 Task: Create new Company, with domain: 'wellsargo.com' and type: 'Prospect'. Add new contact for this company, with mail Id: 'Myra_Sharma@wellsargo.com', First Name: Myra, Last name:  Sharma, Job Title: 'Product Manager', Phone Number: '(305) 555-4568'. Change life cycle stage to  Lead and lead status to  In Progress. Logged in from softage.6@softage.net
Action: Mouse moved to (112, 88)
Screenshot: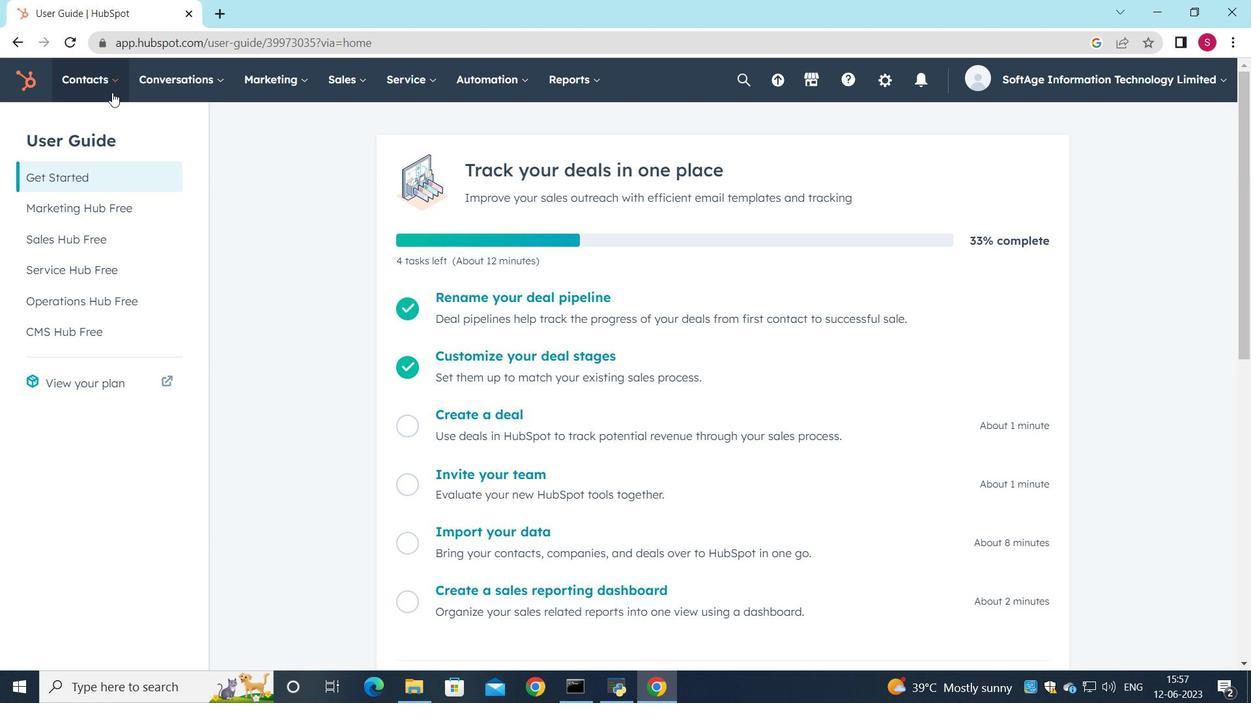 
Action: Mouse pressed left at (112, 88)
Screenshot: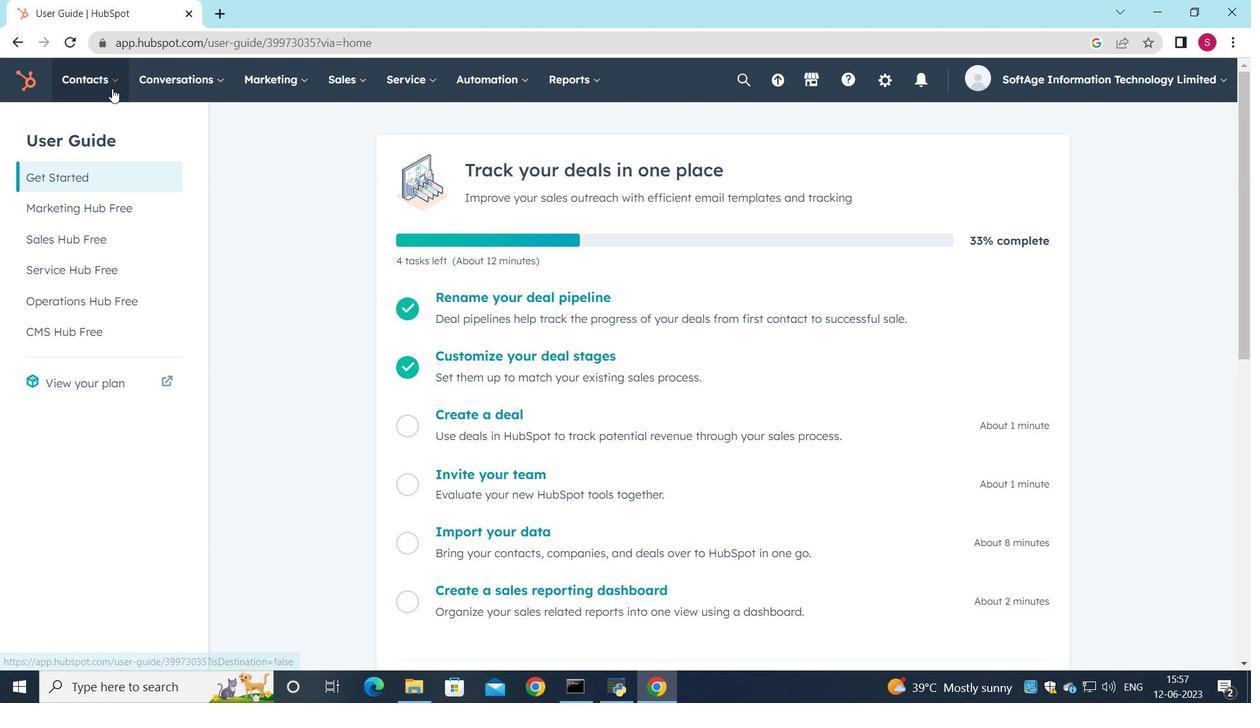 
Action: Mouse moved to (123, 154)
Screenshot: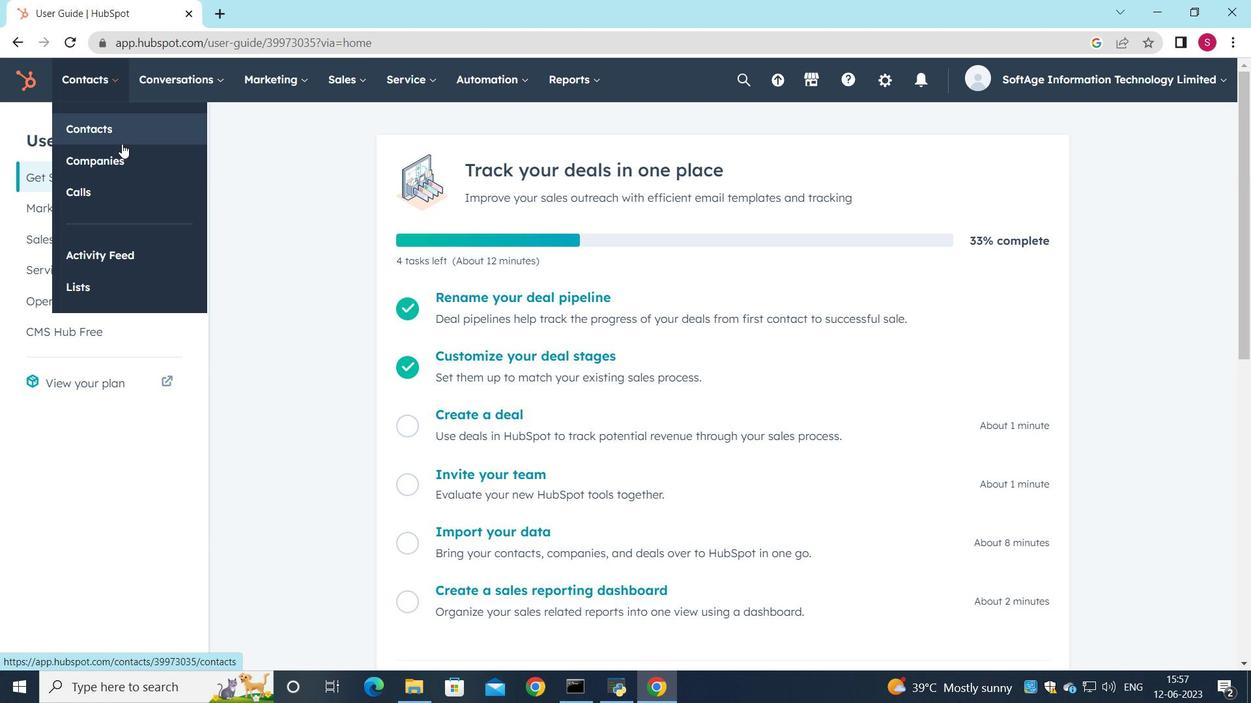 
Action: Mouse pressed left at (123, 154)
Screenshot: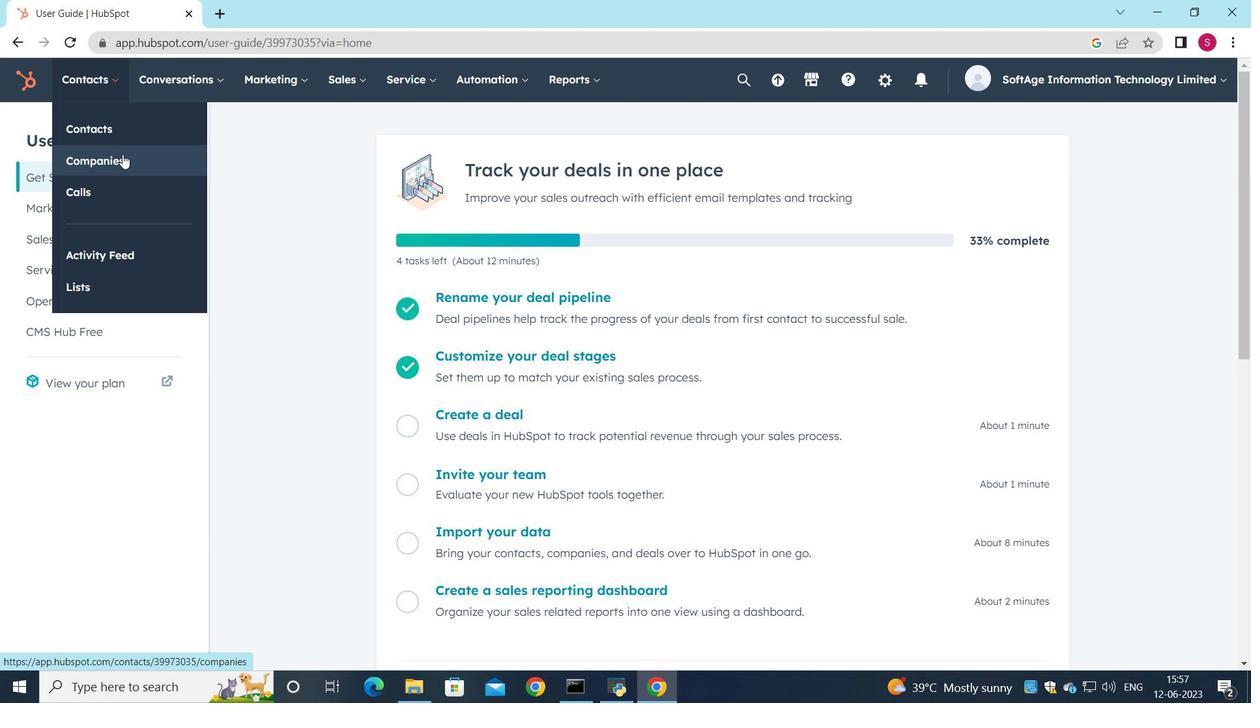 
Action: Mouse moved to (1186, 131)
Screenshot: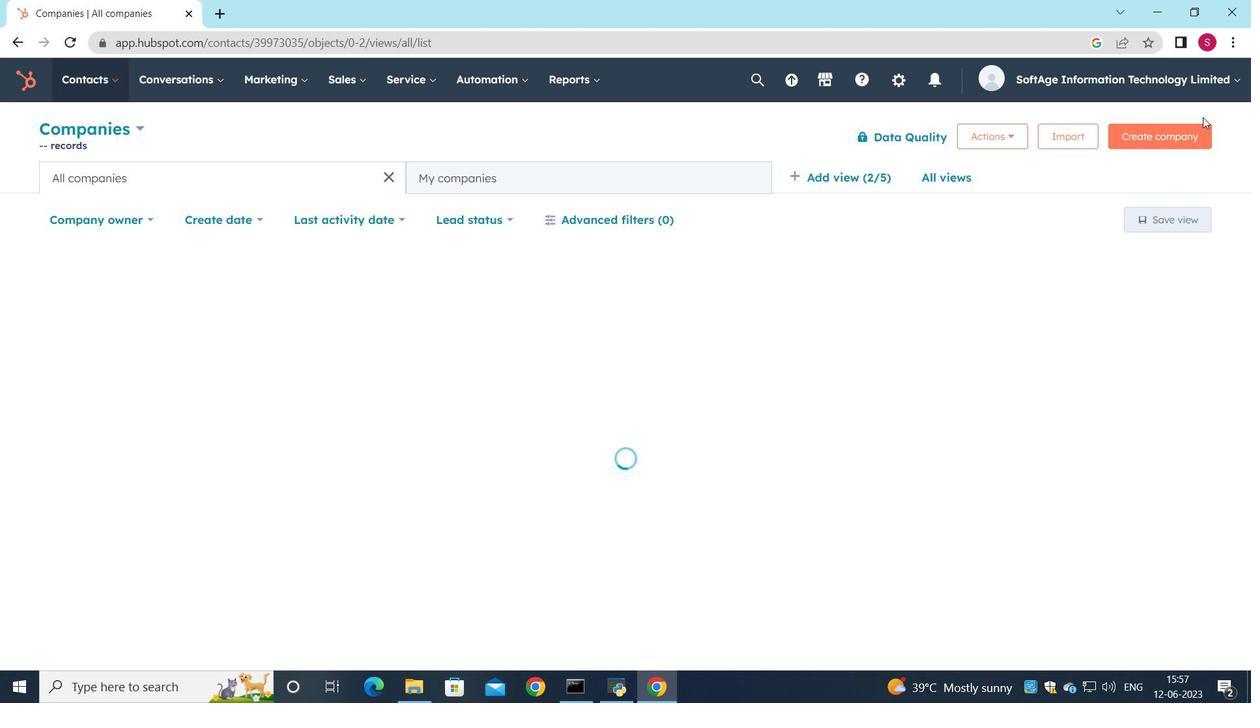
Action: Mouse pressed left at (1186, 131)
Screenshot: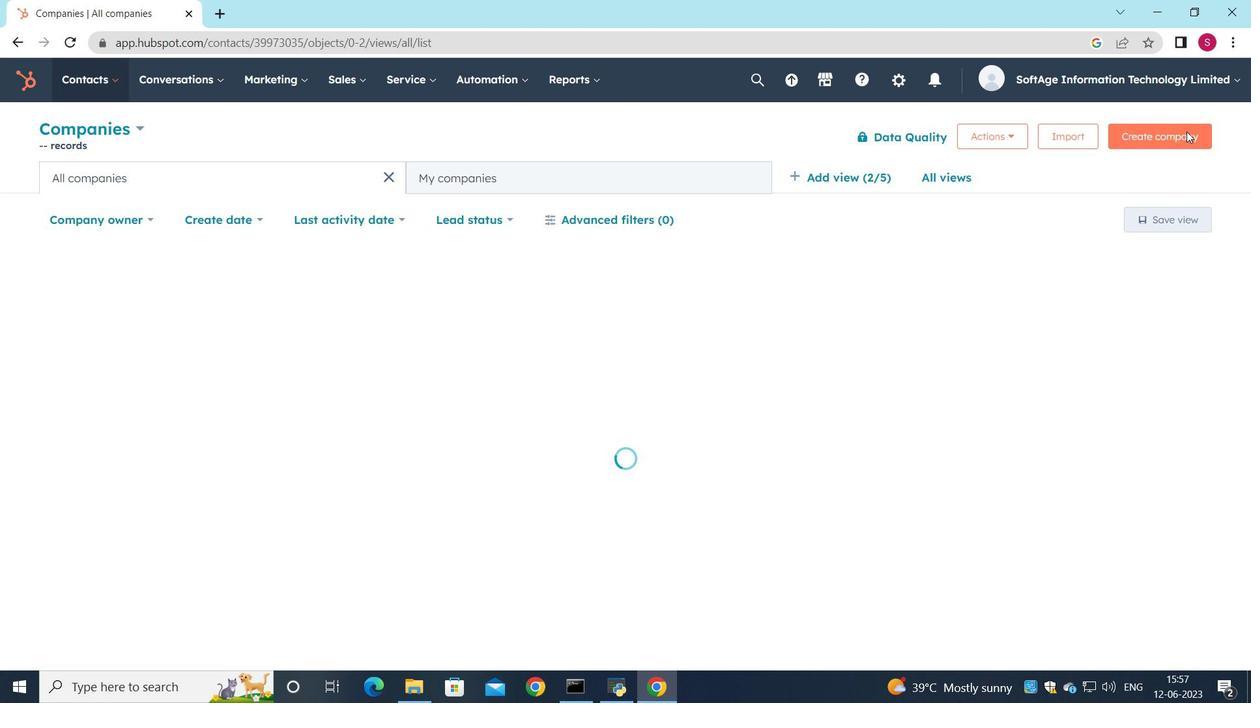 
Action: Mouse moved to (942, 207)
Screenshot: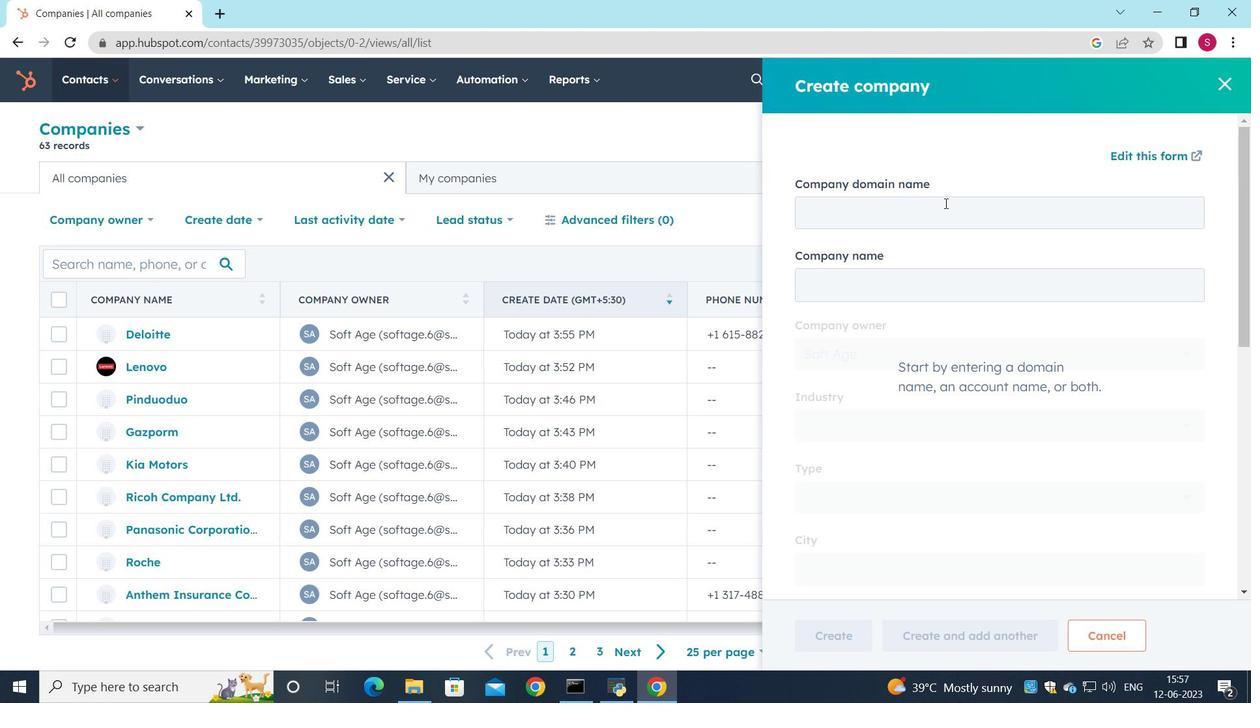 
Action: Mouse pressed left at (942, 207)
Screenshot: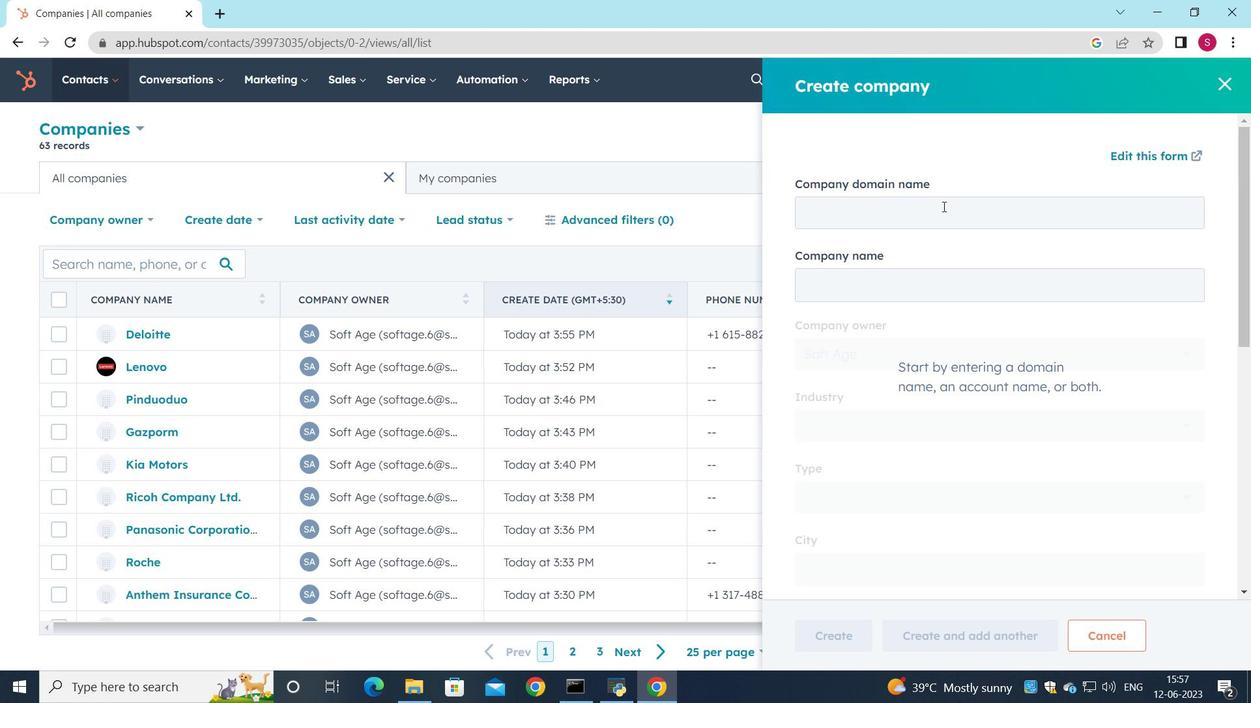 
Action: Key pressed wellsargo.com
Screenshot: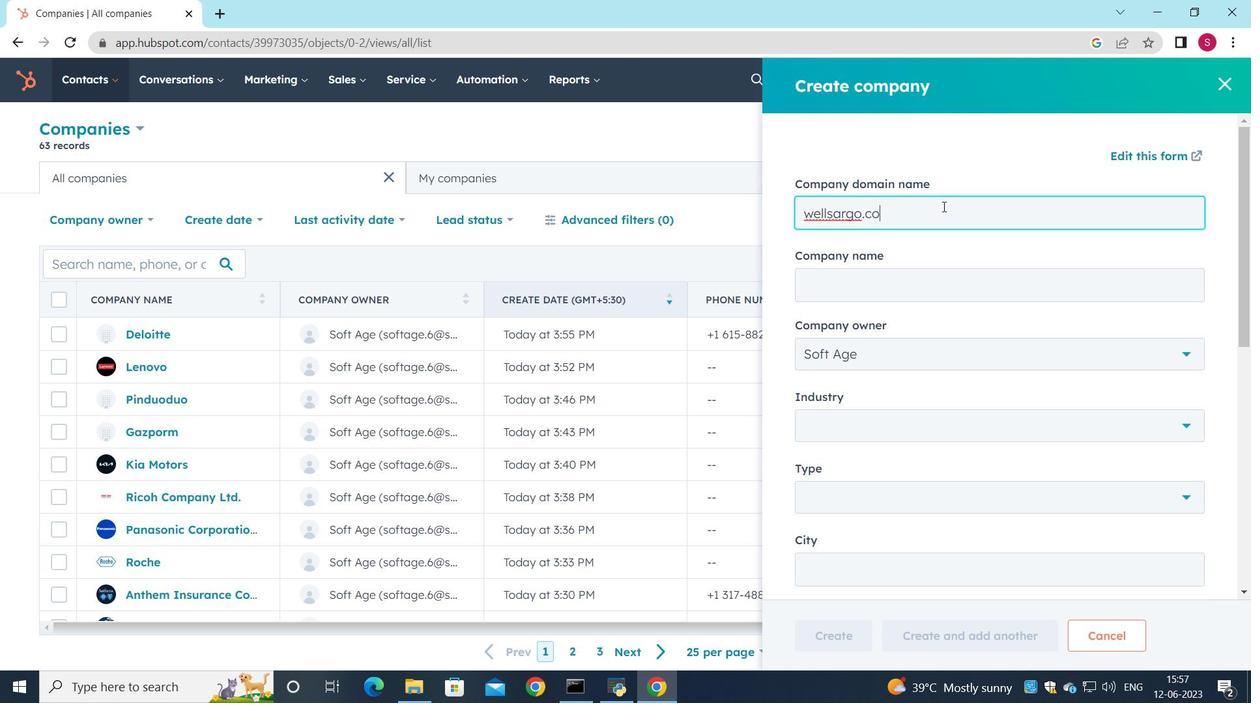 
Action: Mouse moved to (1173, 510)
Screenshot: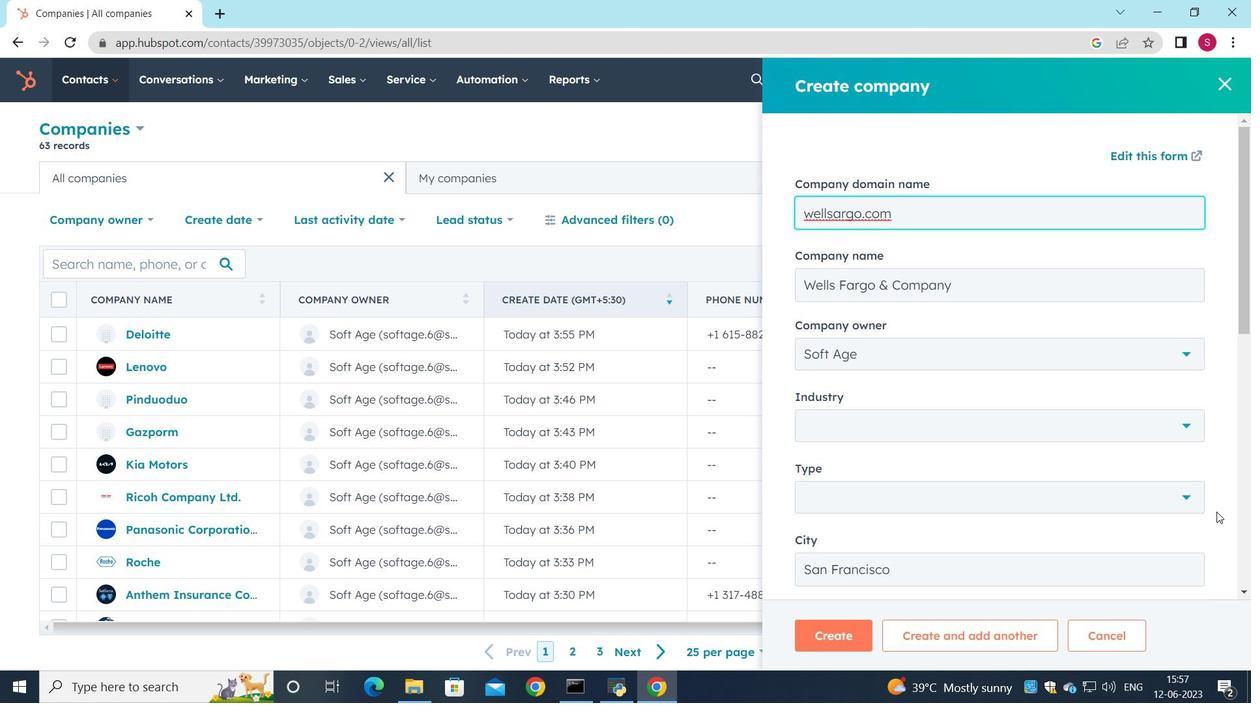 
Action: Mouse pressed left at (1173, 510)
Screenshot: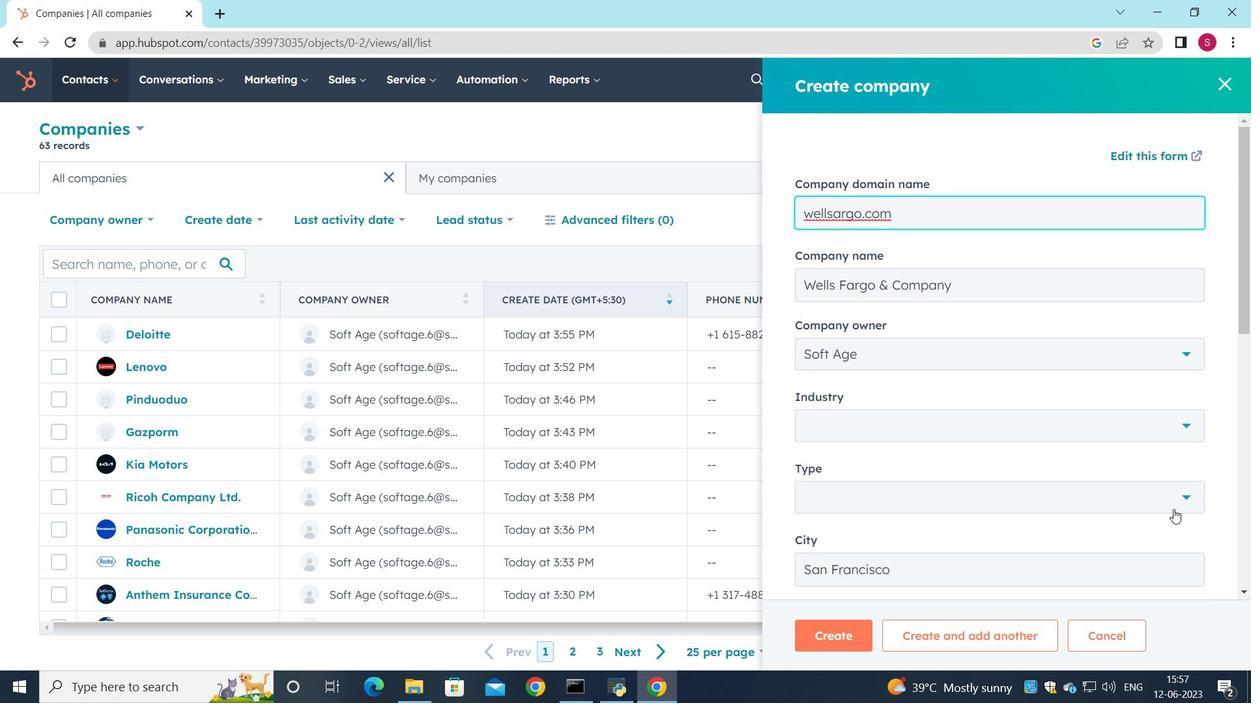 
Action: Mouse moved to (886, 344)
Screenshot: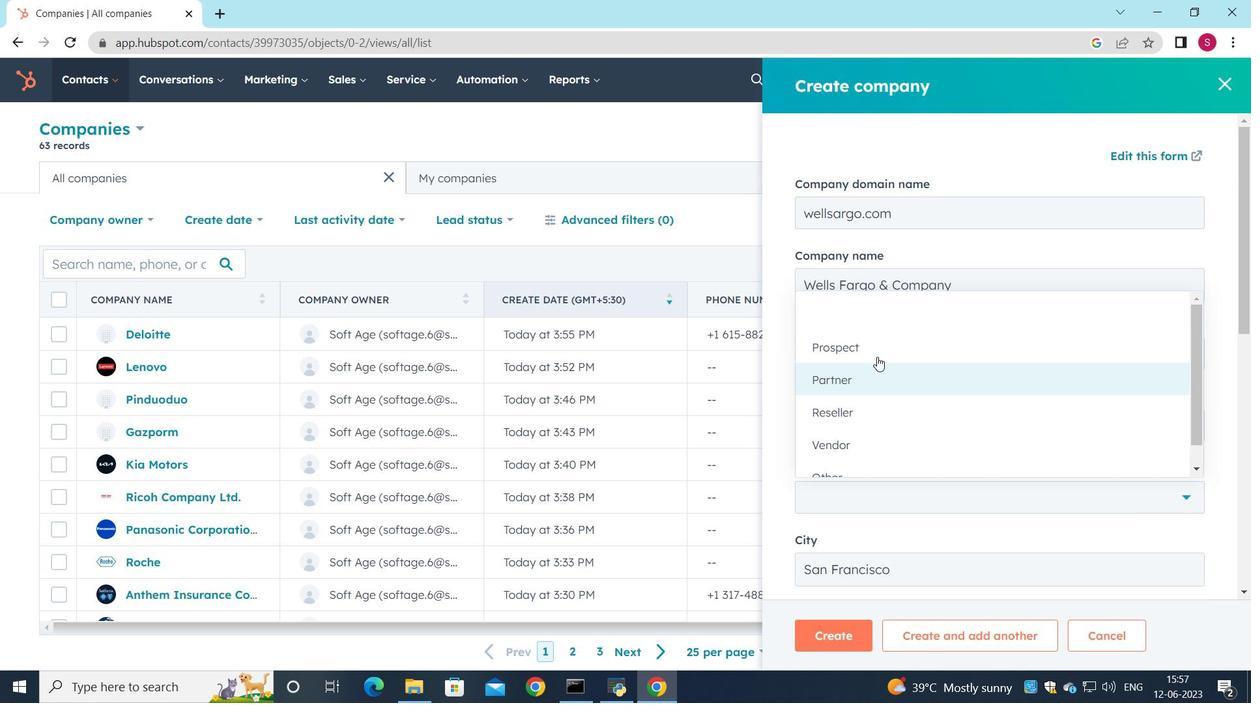 
Action: Mouse pressed left at (886, 344)
Screenshot: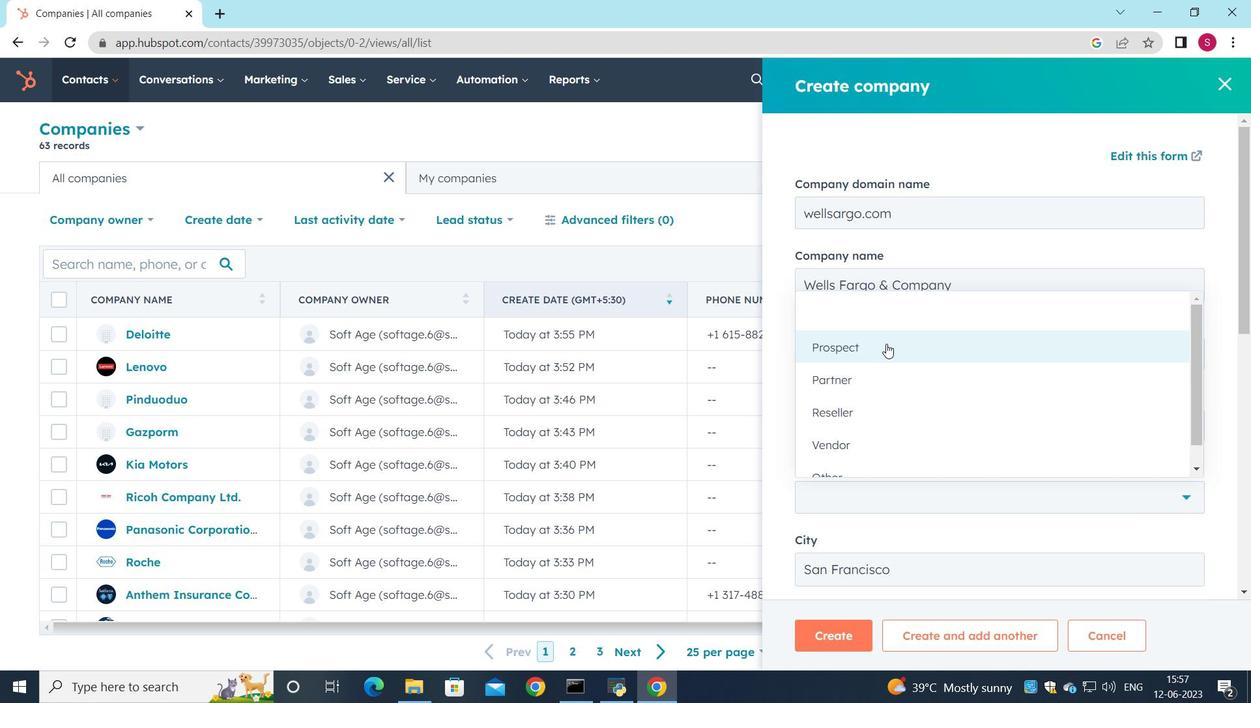 
Action: Mouse scrolled (886, 344) with delta (0, 0)
Screenshot: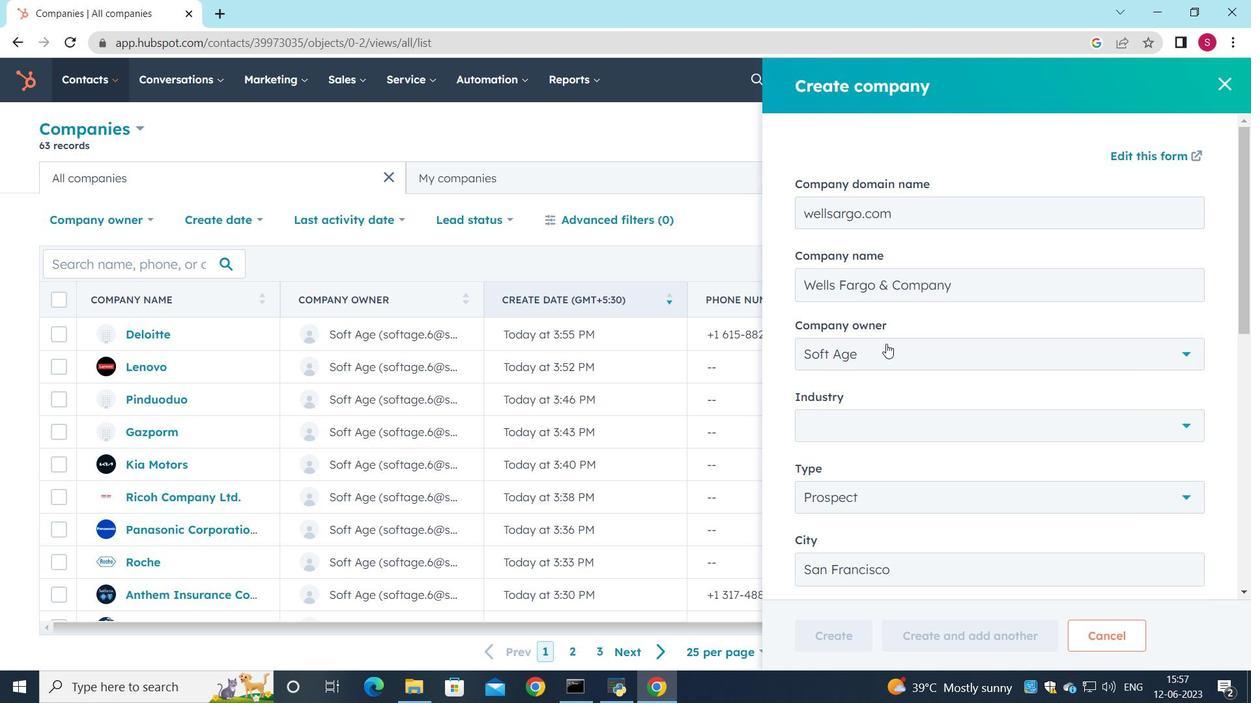 
Action: Mouse moved to (890, 372)
Screenshot: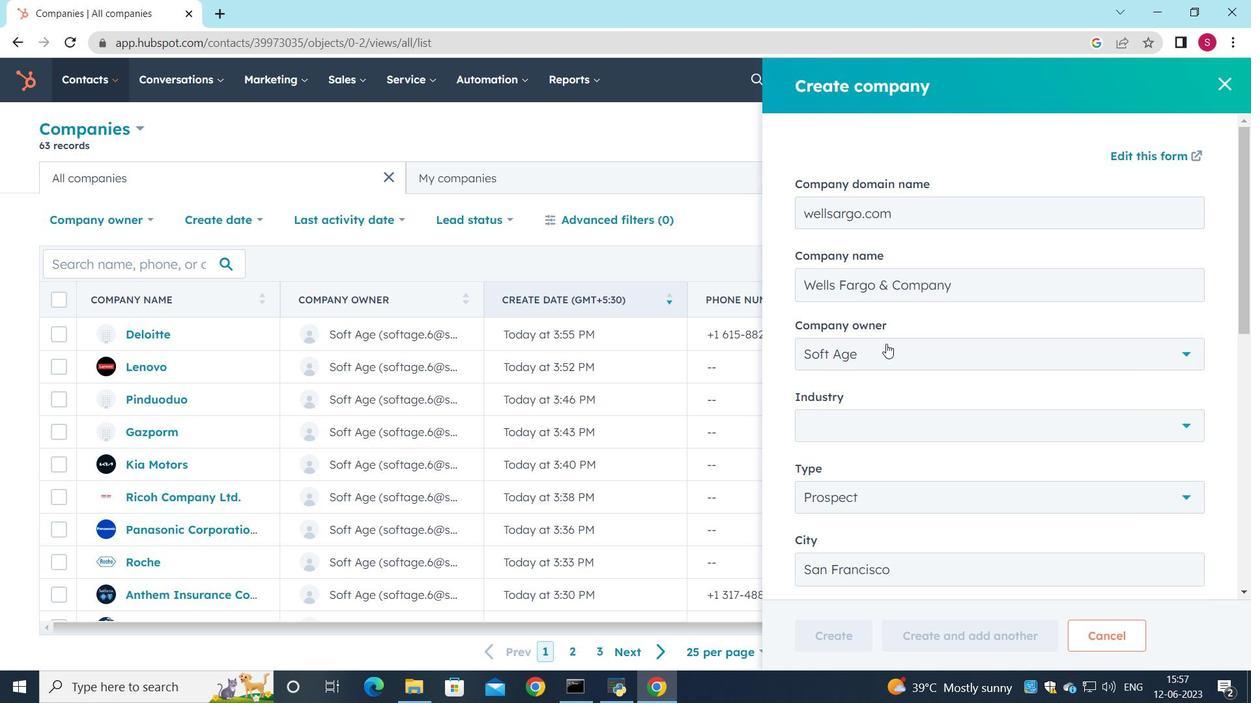 
Action: Mouse scrolled (890, 371) with delta (0, 0)
Screenshot: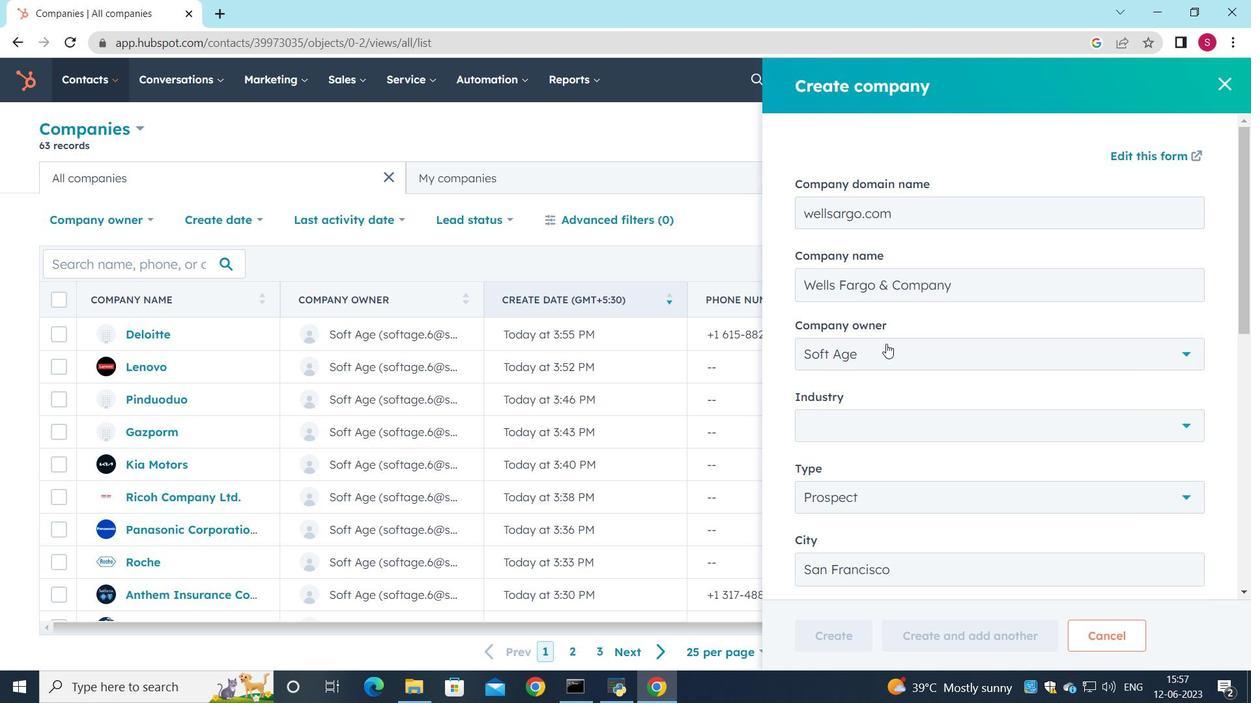 
Action: Mouse moved to (847, 638)
Screenshot: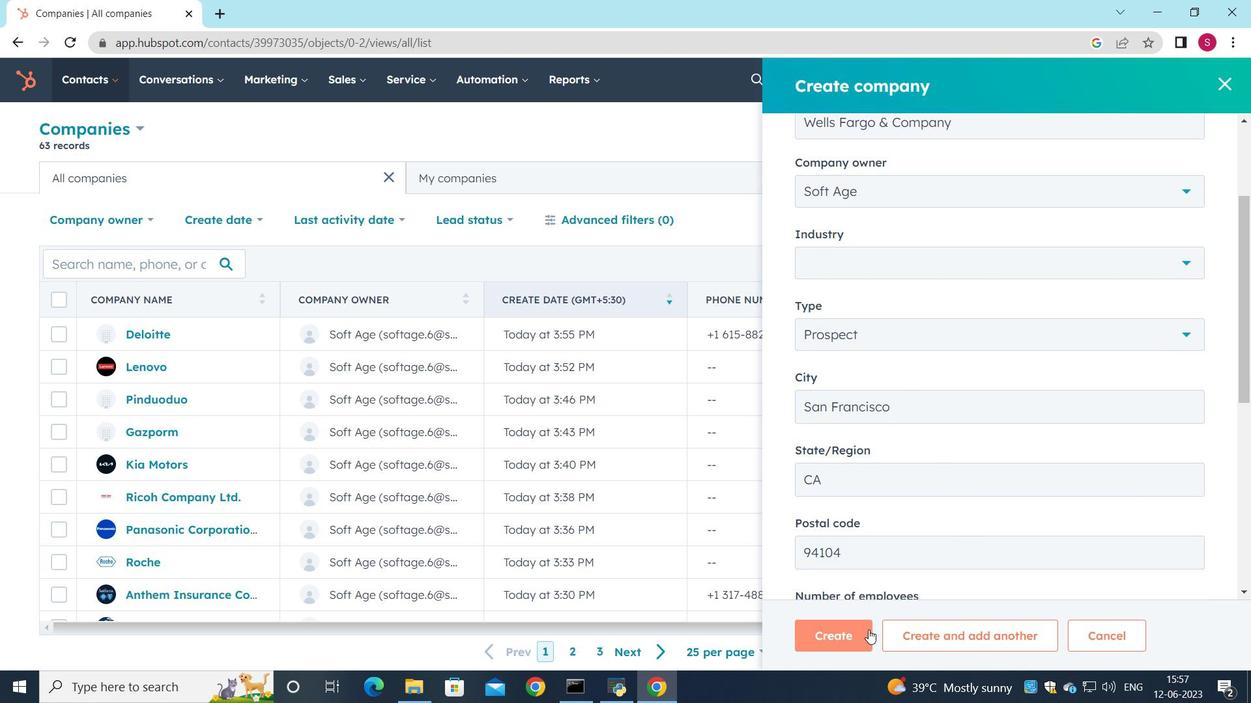 
Action: Mouse pressed left at (847, 638)
Screenshot: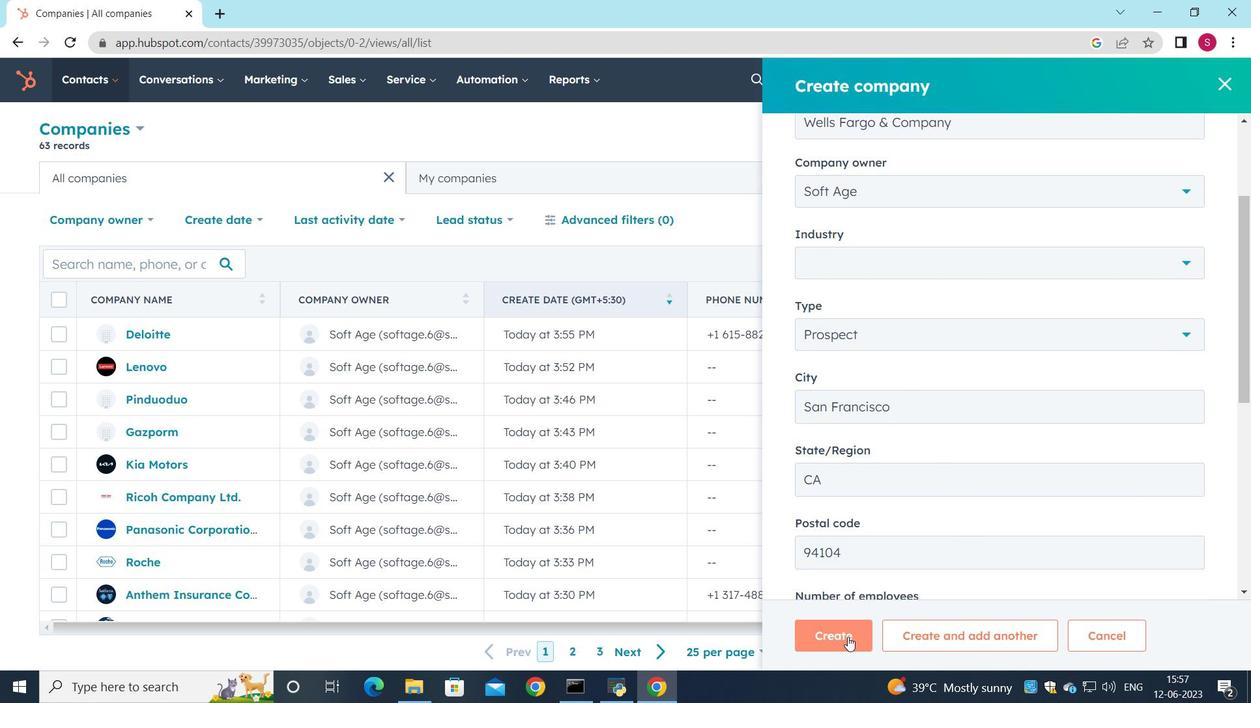 
Action: Mouse moved to (812, 589)
Screenshot: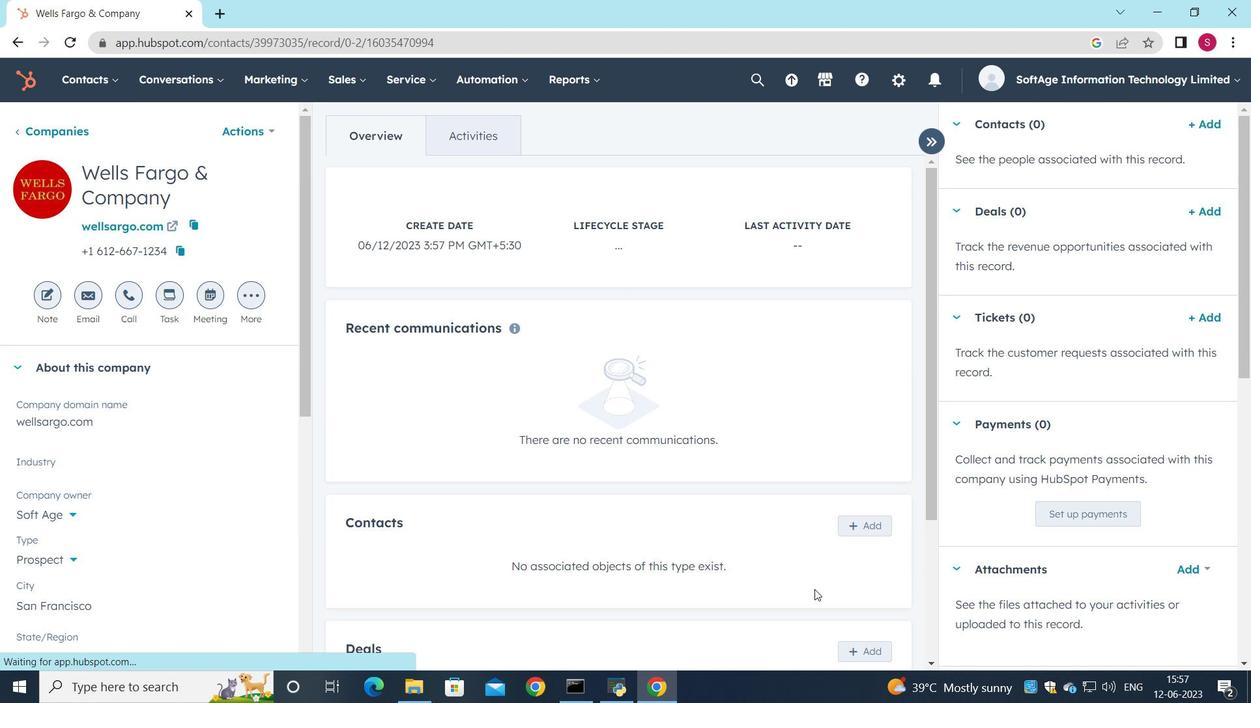 
Action: Mouse scrolled (812, 589) with delta (0, 0)
Screenshot: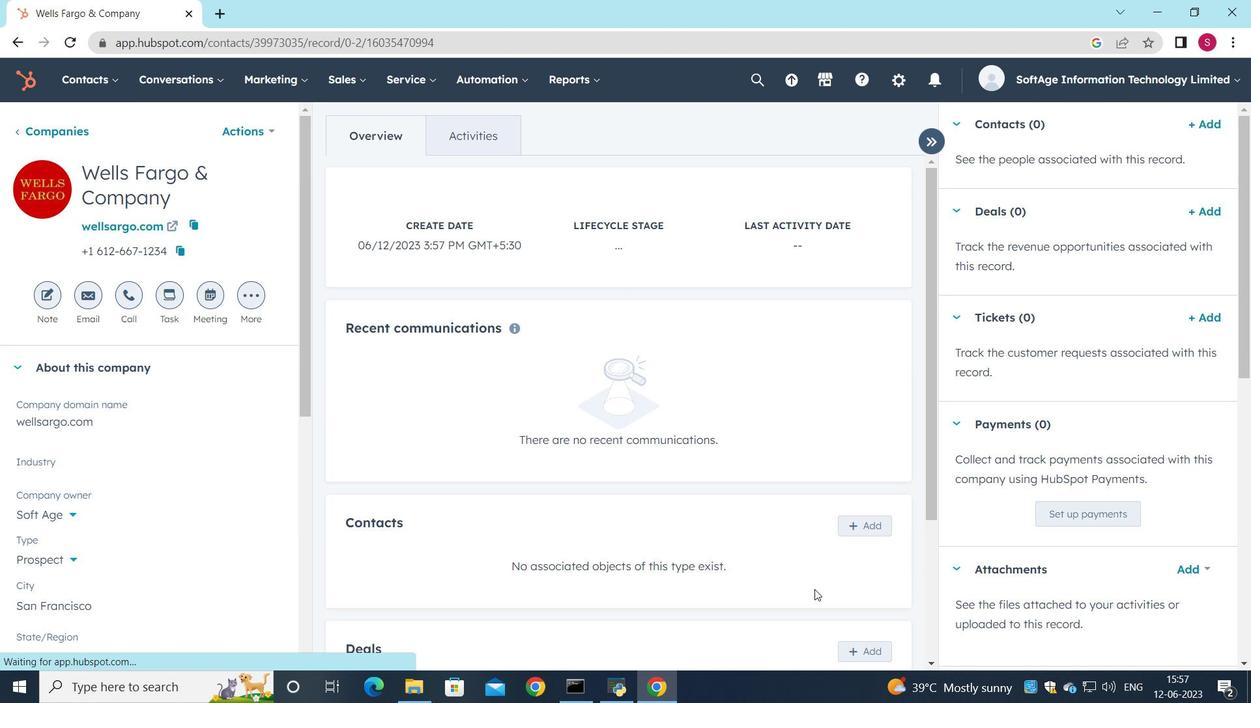 
Action: Mouse moved to (809, 589)
Screenshot: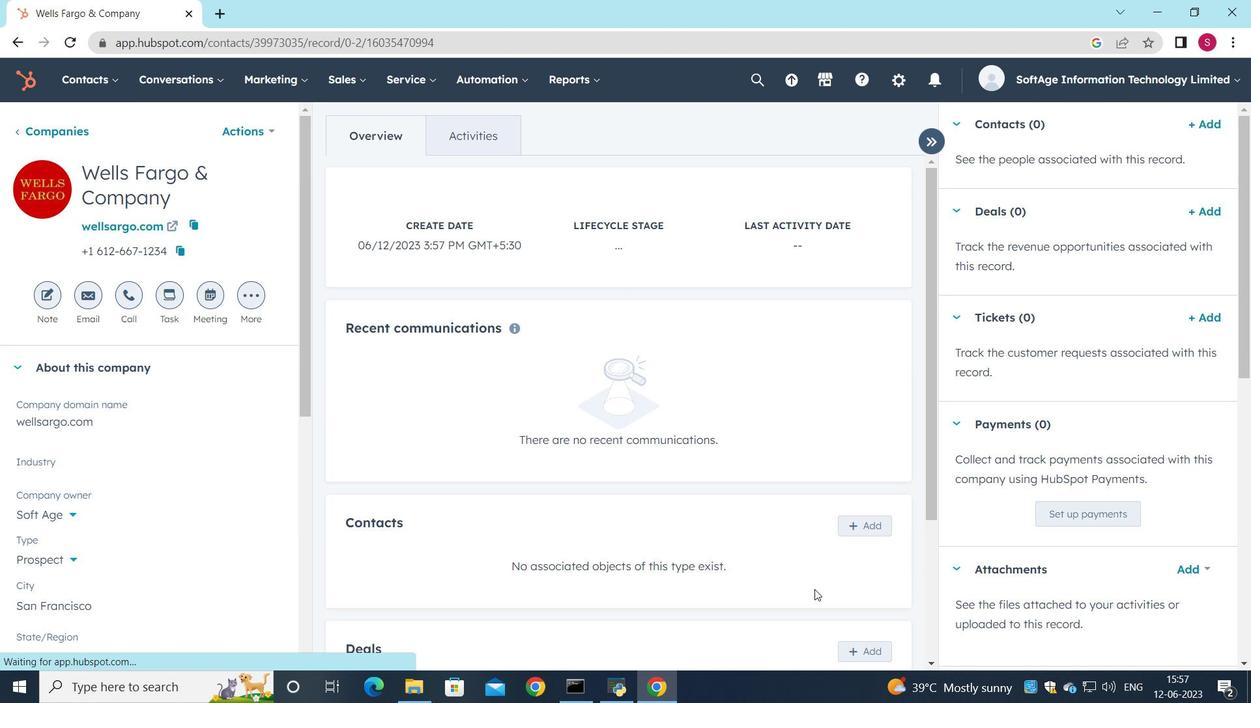 
Action: Mouse scrolled (809, 589) with delta (0, 0)
Screenshot: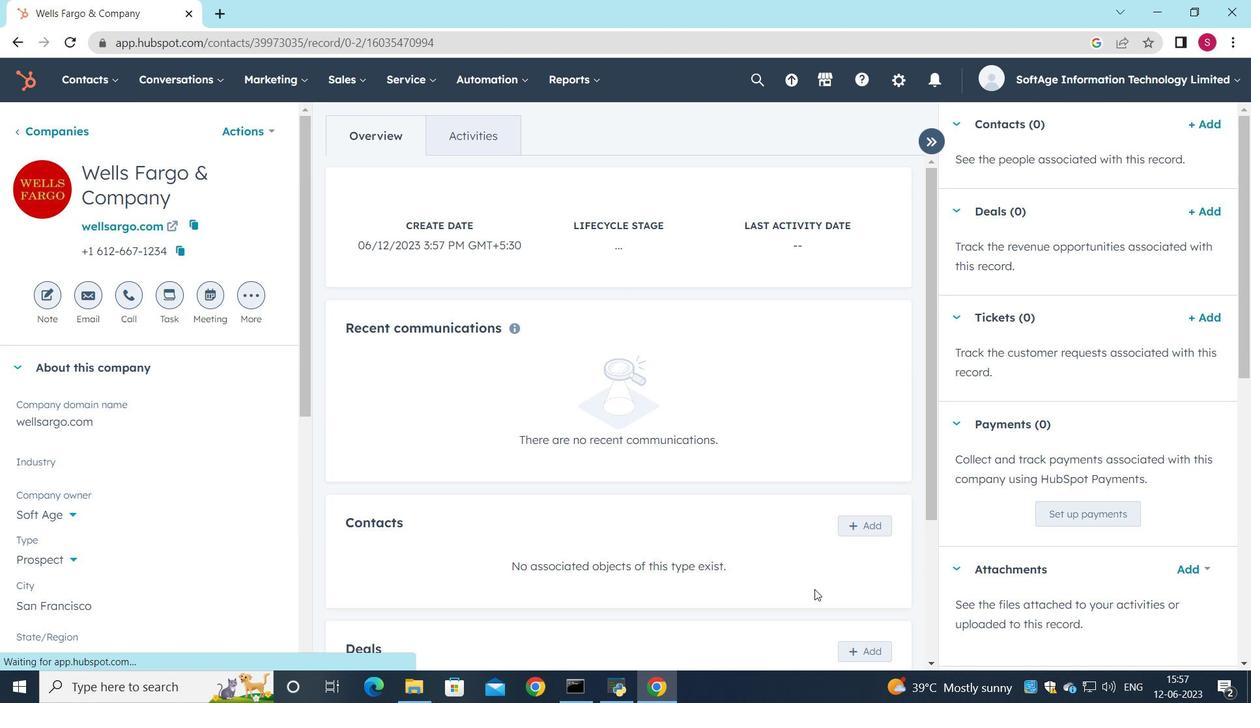 
Action: Mouse moved to (808, 589)
Screenshot: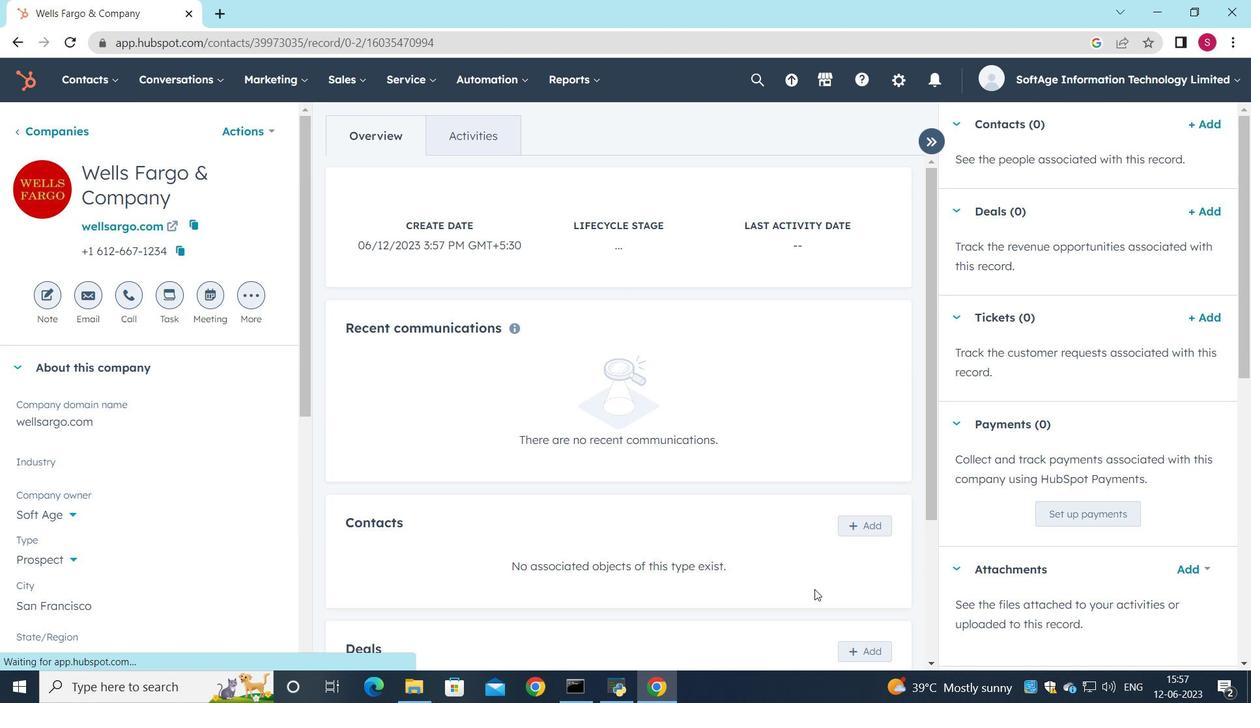 
Action: Mouse scrolled (808, 589) with delta (0, 0)
Screenshot: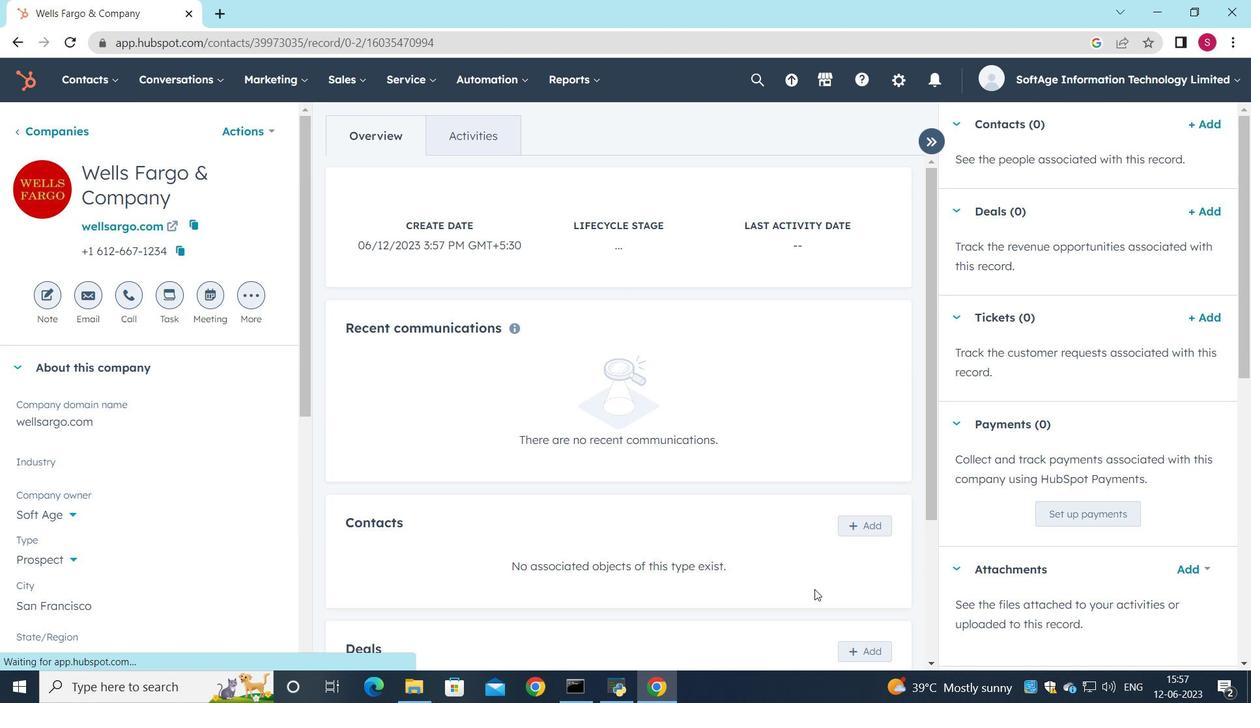 
Action: Mouse moved to (807, 589)
Screenshot: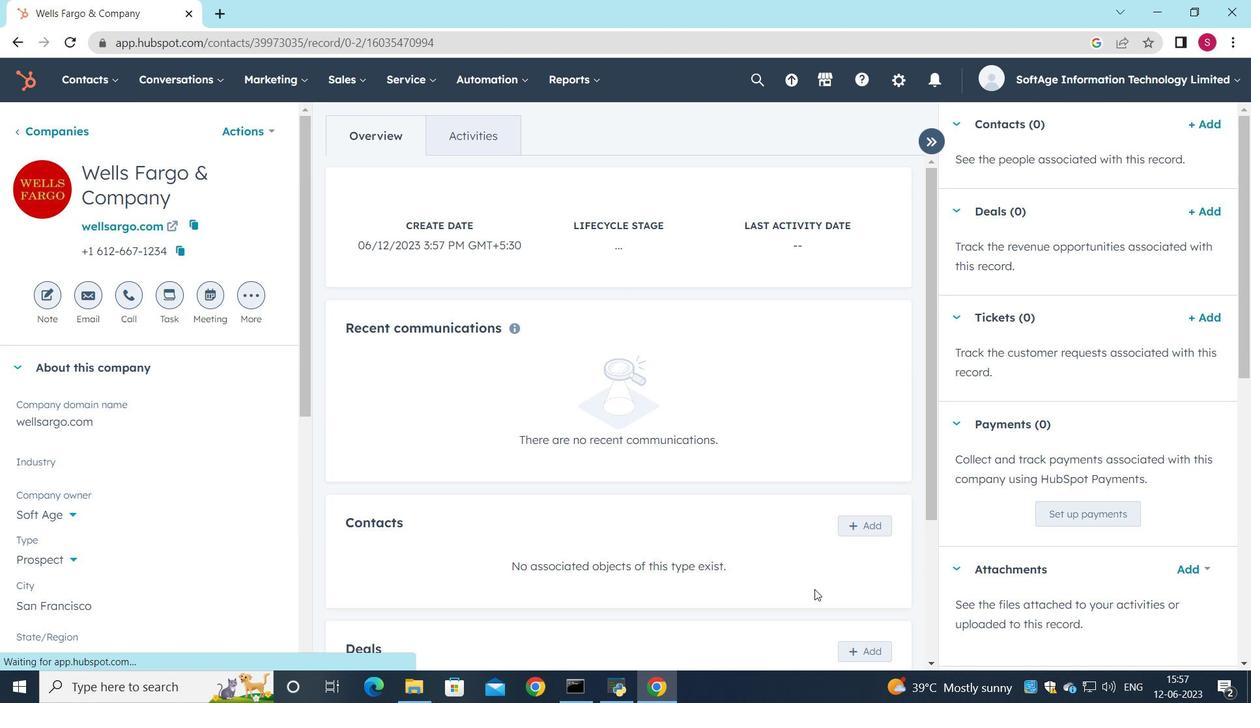 
Action: Mouse scrolled (807, 589) with delta (0, 0)
Screenshot: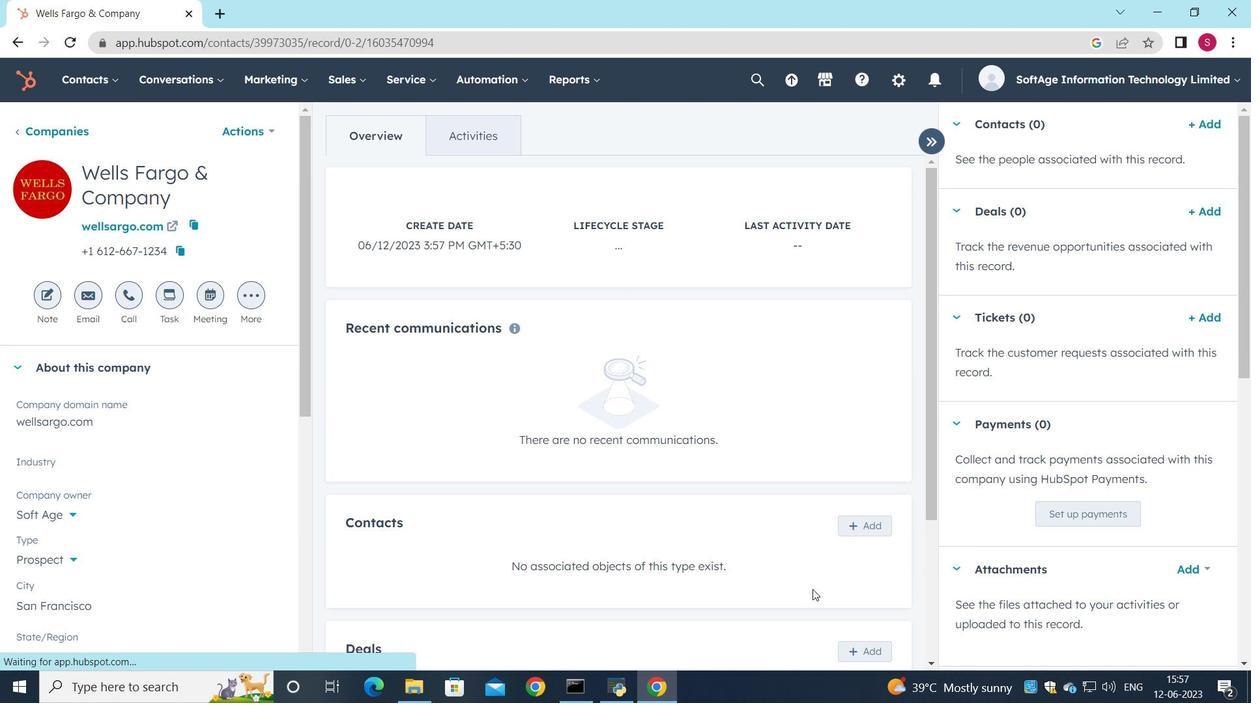 
Action: Mouse moved to (832, 314)
Screenshot: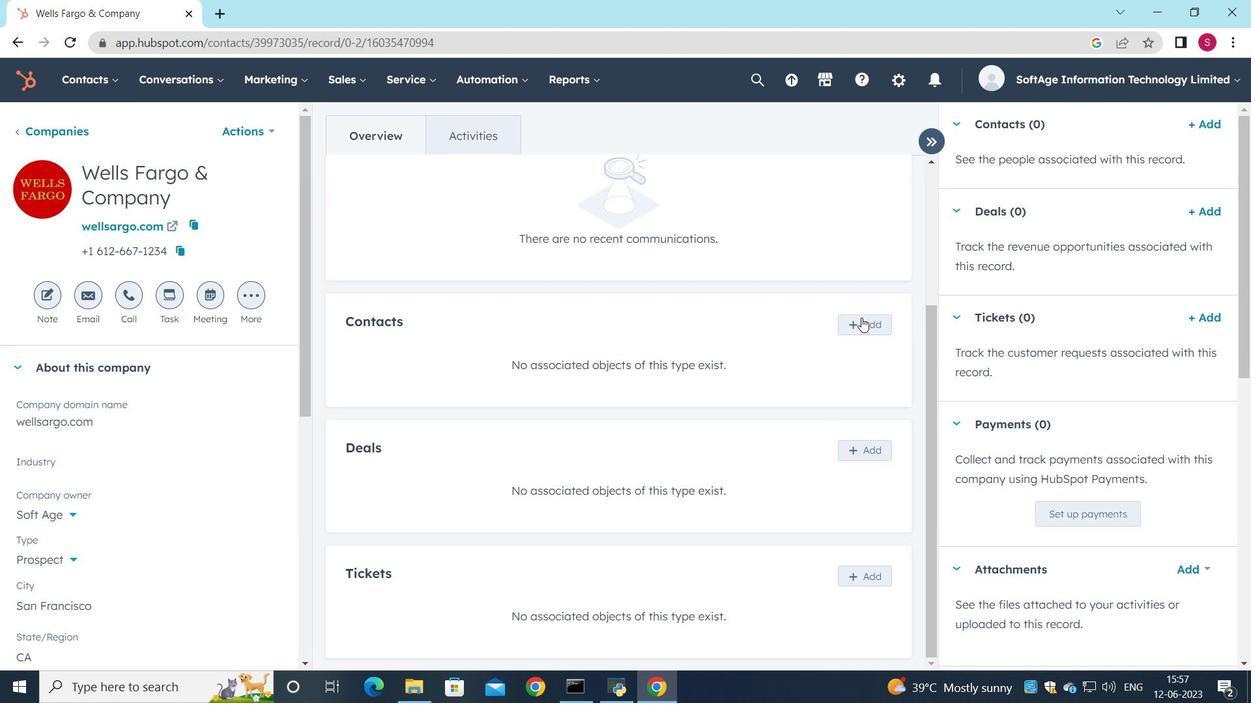 
Action: Mouse pressed left at (832, 314)
Screenshot: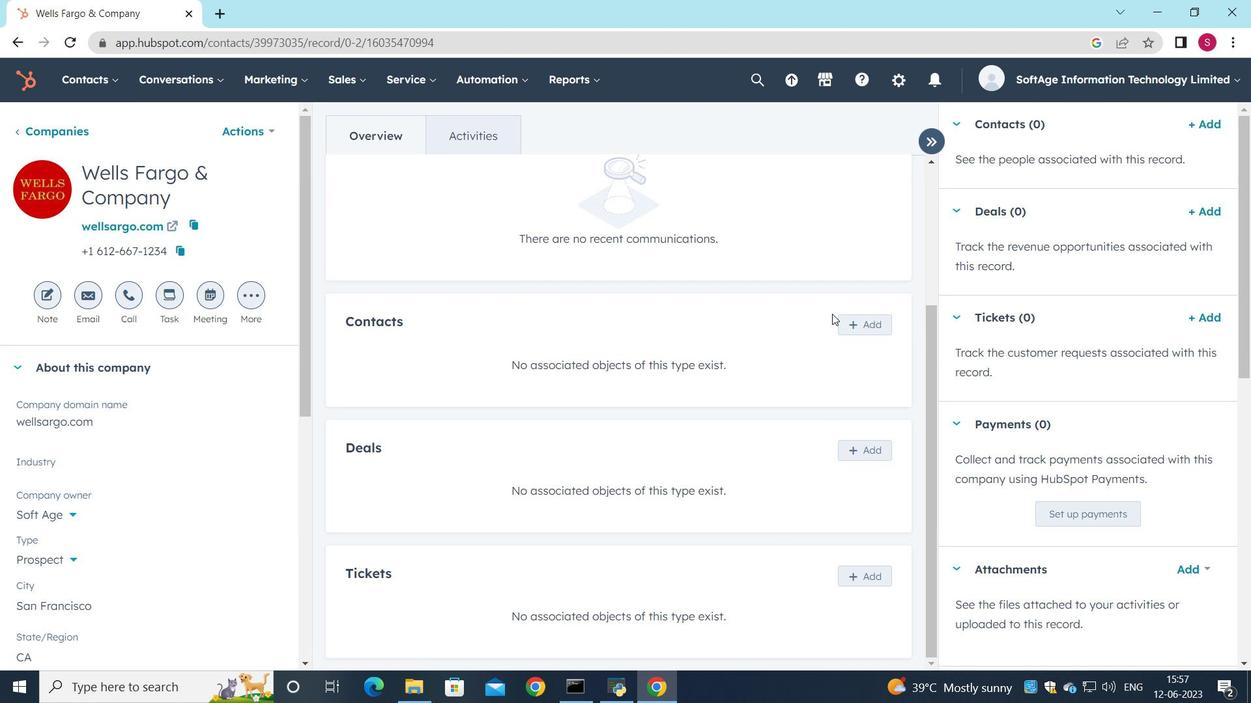 
Action: Mouse moved to (838, 319)
Screenshot: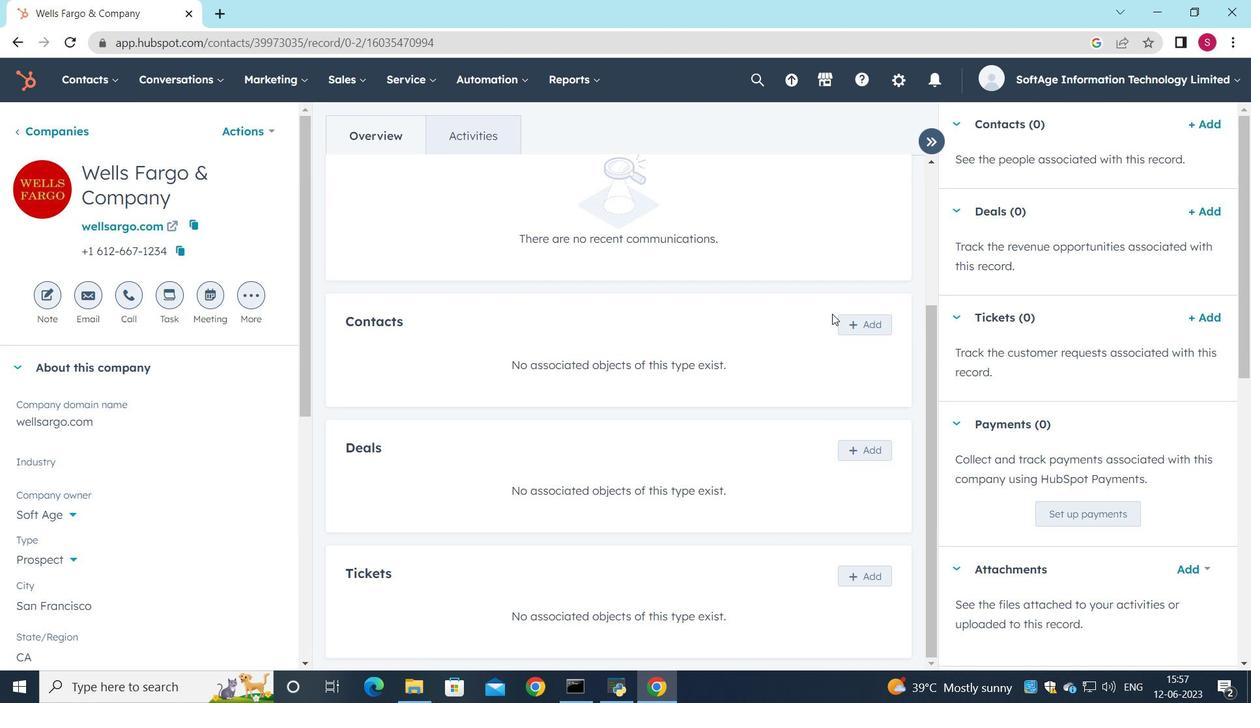 
Action: Mouse pressed left at (838, 319)
Screenshot: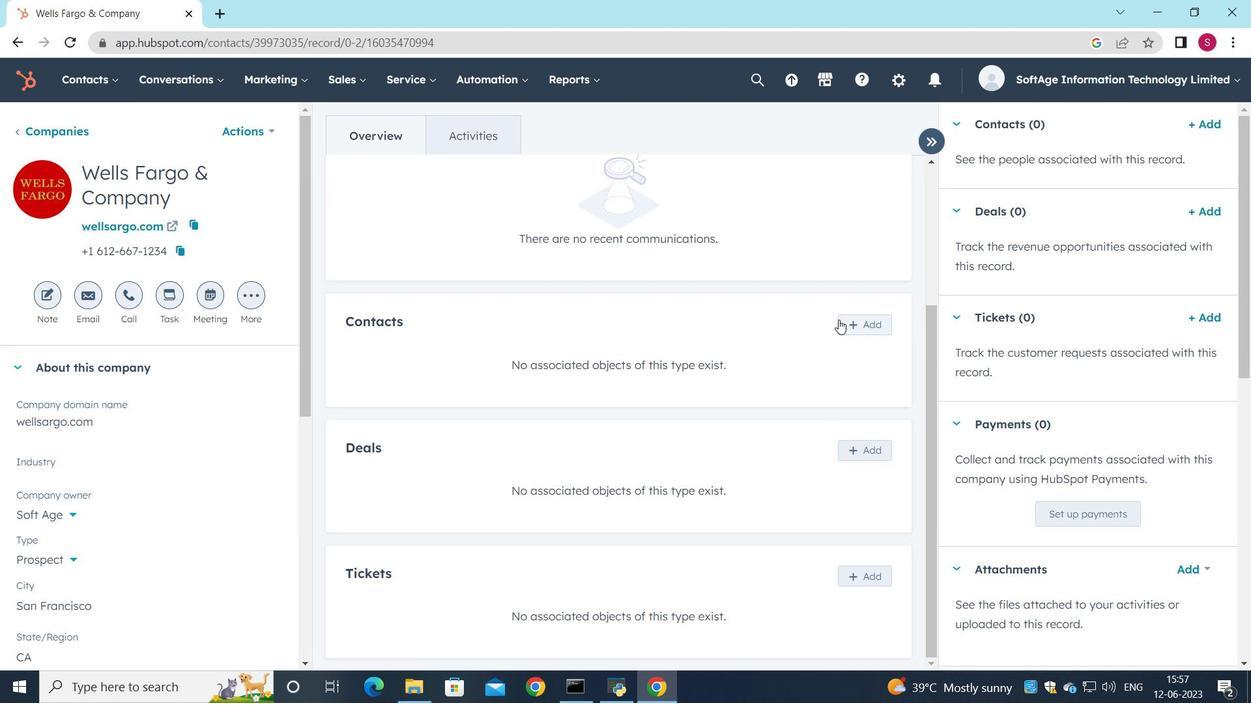 
Action: Mouse moved to (886, 173)
Screenshot: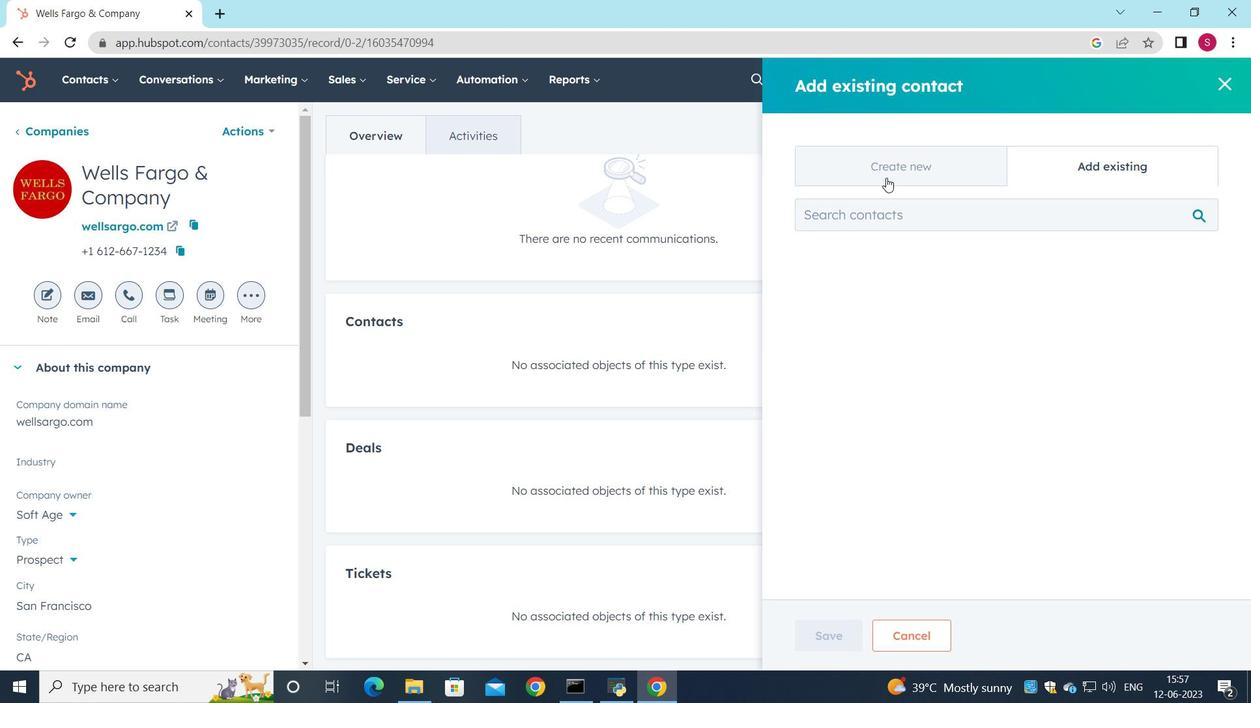 
Action: Mouse pressed left at (886, 173)
Screenshot: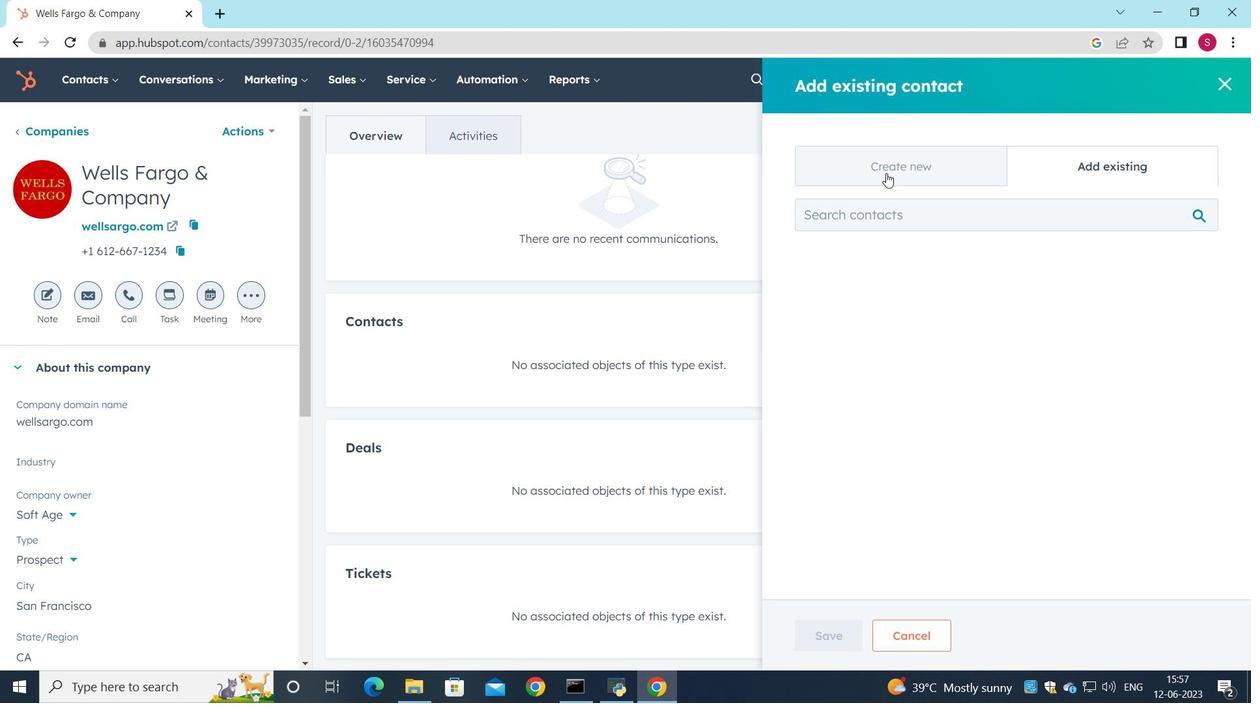 
Action: Mouse moved to (902, 269)
Screenshot: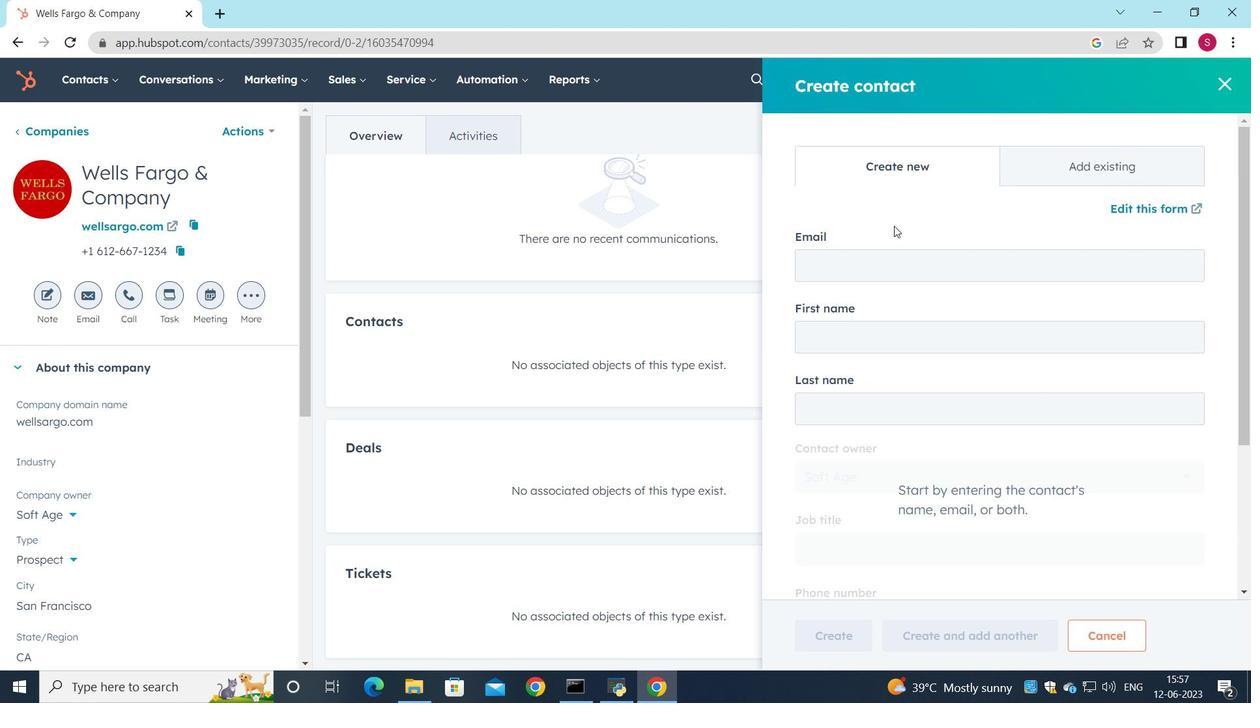 
Action: Mouse pressed left at (902, 269)
Screenshot: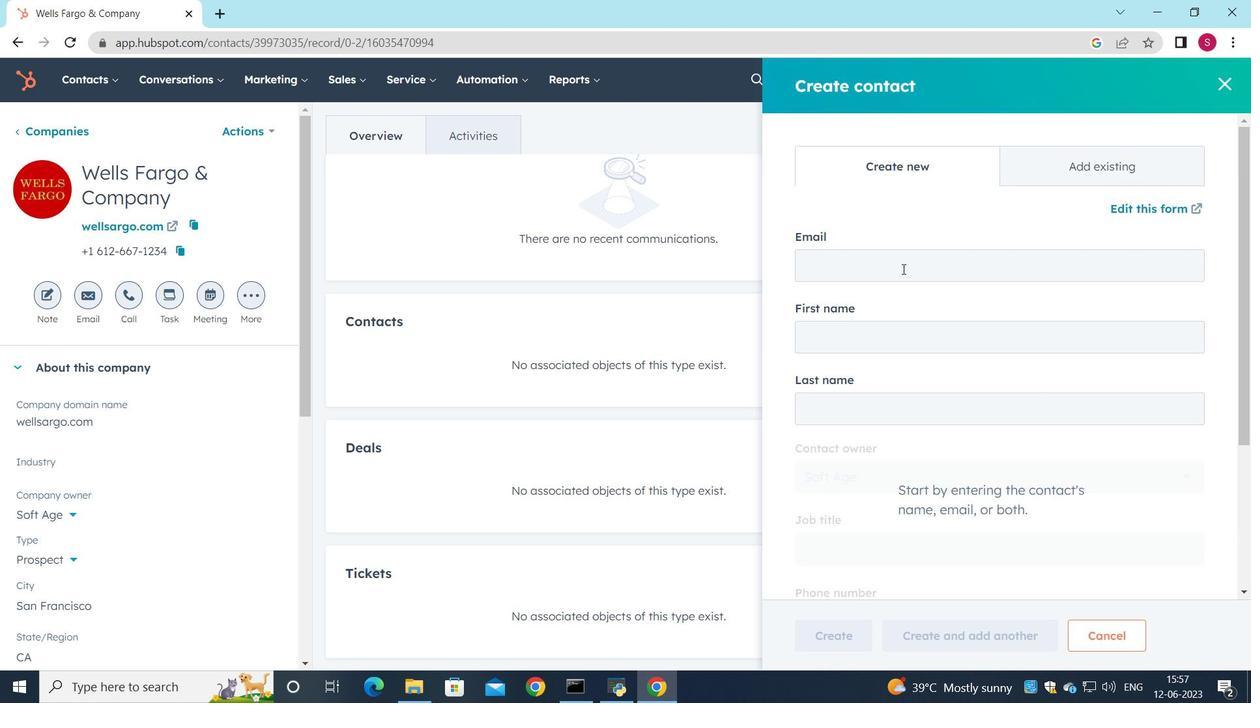
Action: Key pressed <Key.shift>Myra<Key.shift><Key.shift><Key.shift><Key.shift><Key.shift><Key.shift><Key.shift><Key.shift><Key.shift><Key.shift><Key.shift><Key.shift><Key.shift><Key.shift>_<Key.shift>Sharma<Key.shift><Key.shift><Key.shift><Key.shift><Key.shift><Key.shift><Key.shift><Key.shift><Key.shift><Key.shift>@welllsargo.com
Screenshot: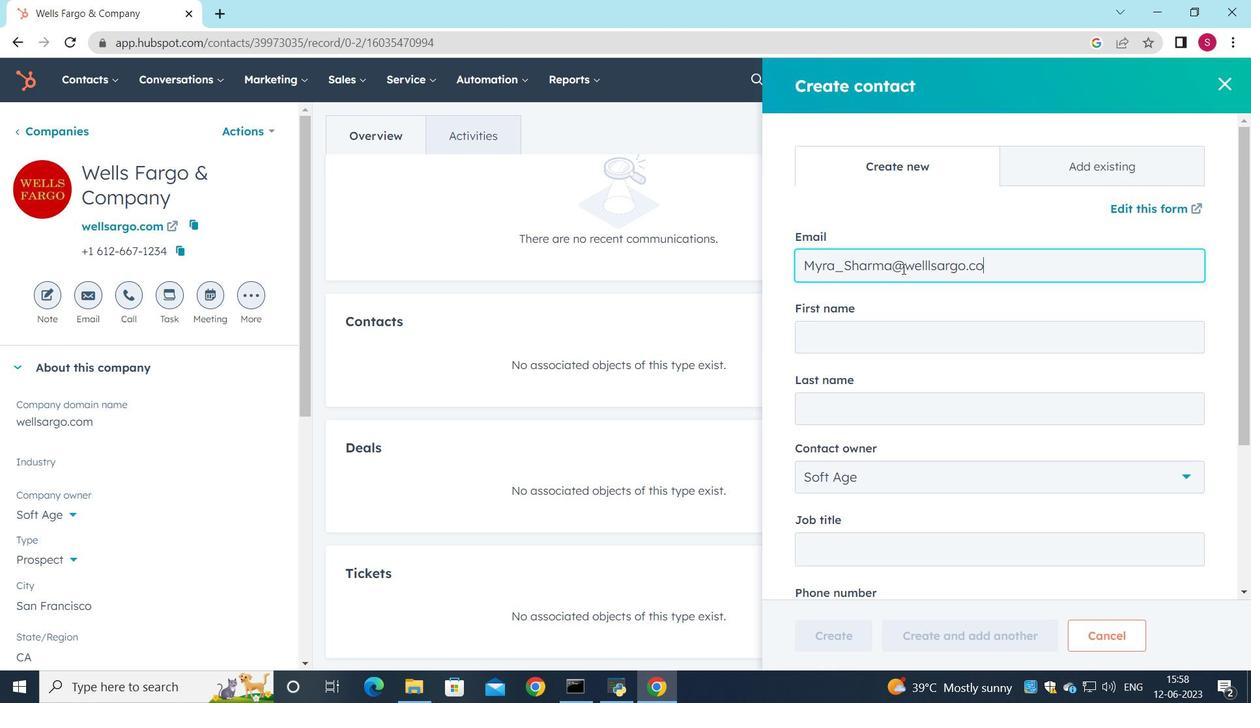 
Action: Mouse moved to (909, 330)
Screenshot: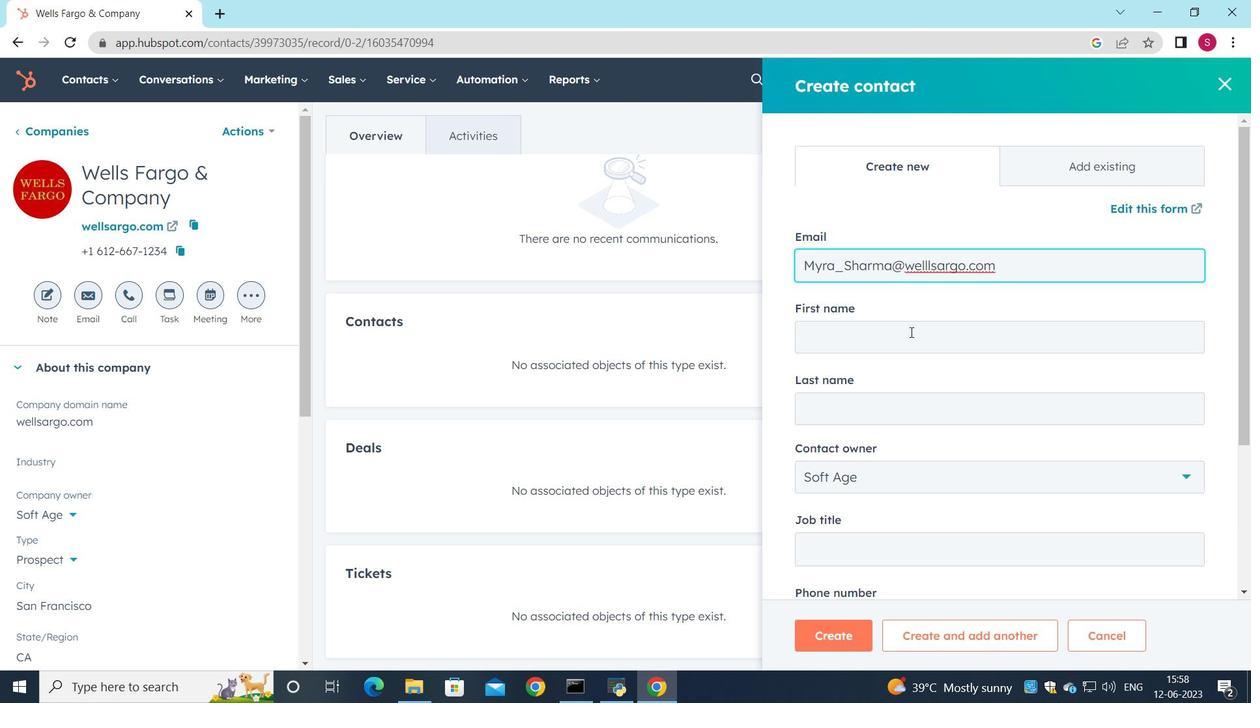 
Action: Mouse pressed left at (909, 330)
Screenshot: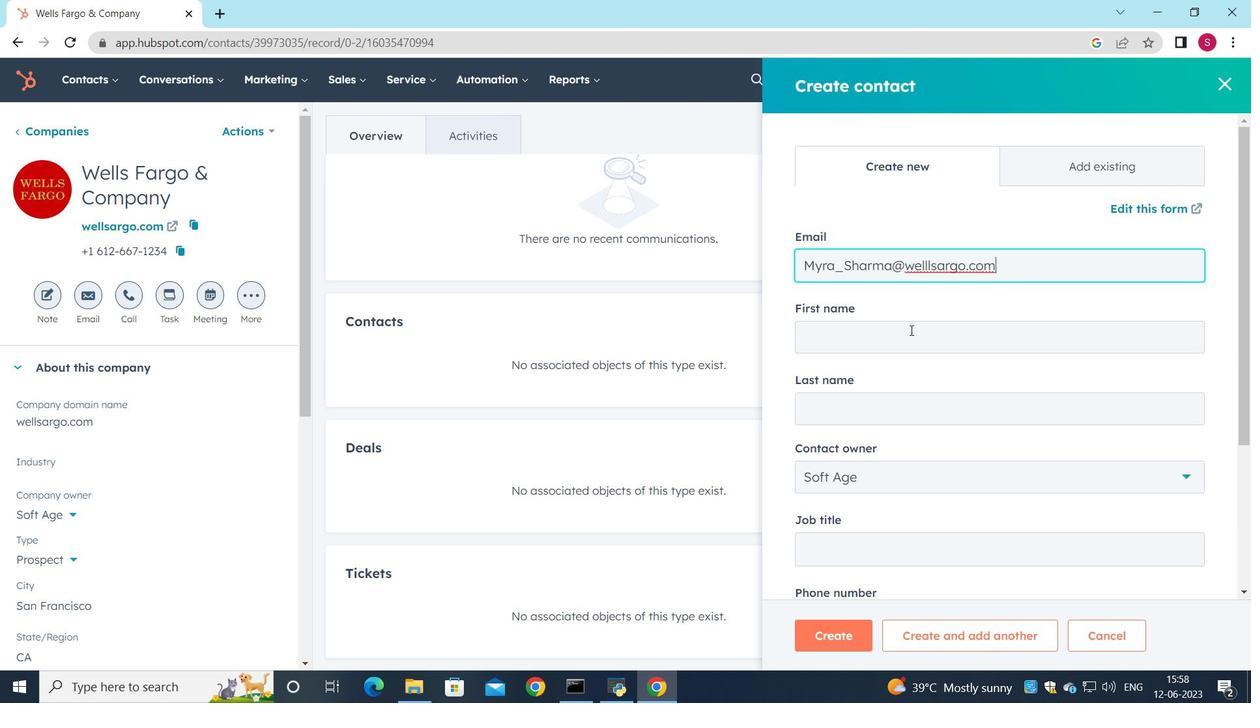 
Action: Key pressed <Key.shift_r><Key.shift_r>Myra
Screenshot: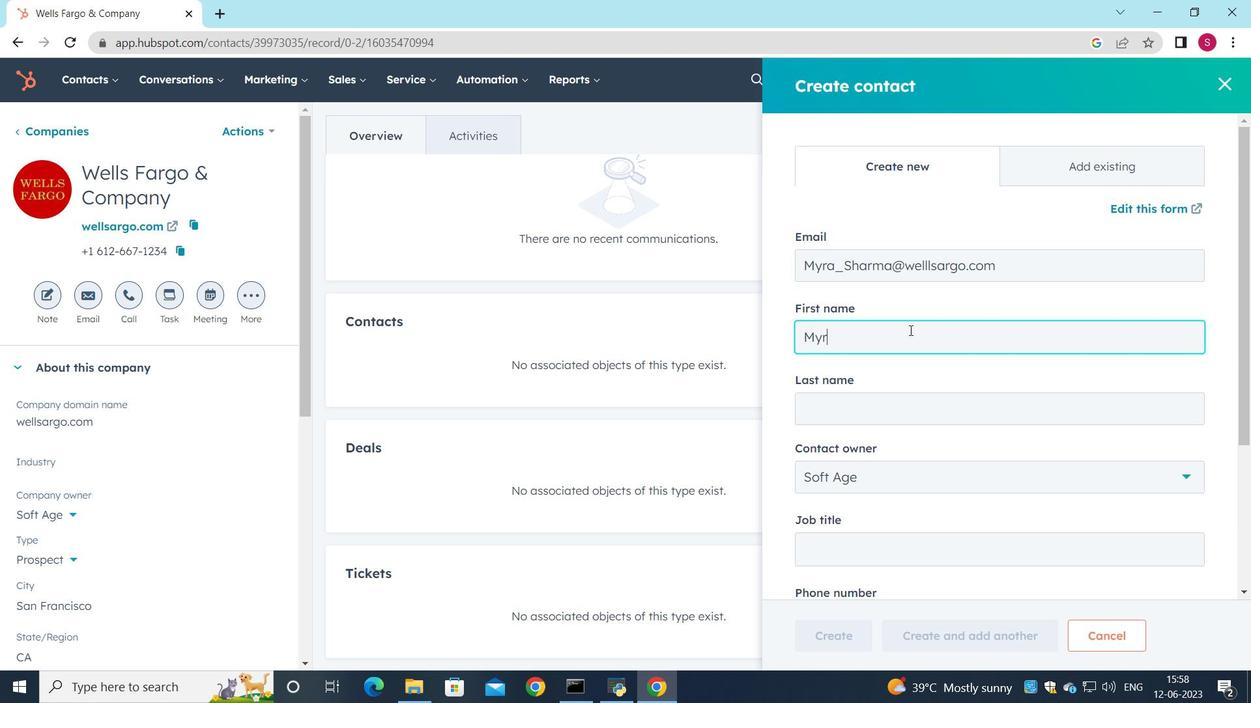 
Action: Mouse moved to (908, 417)
Screenshot: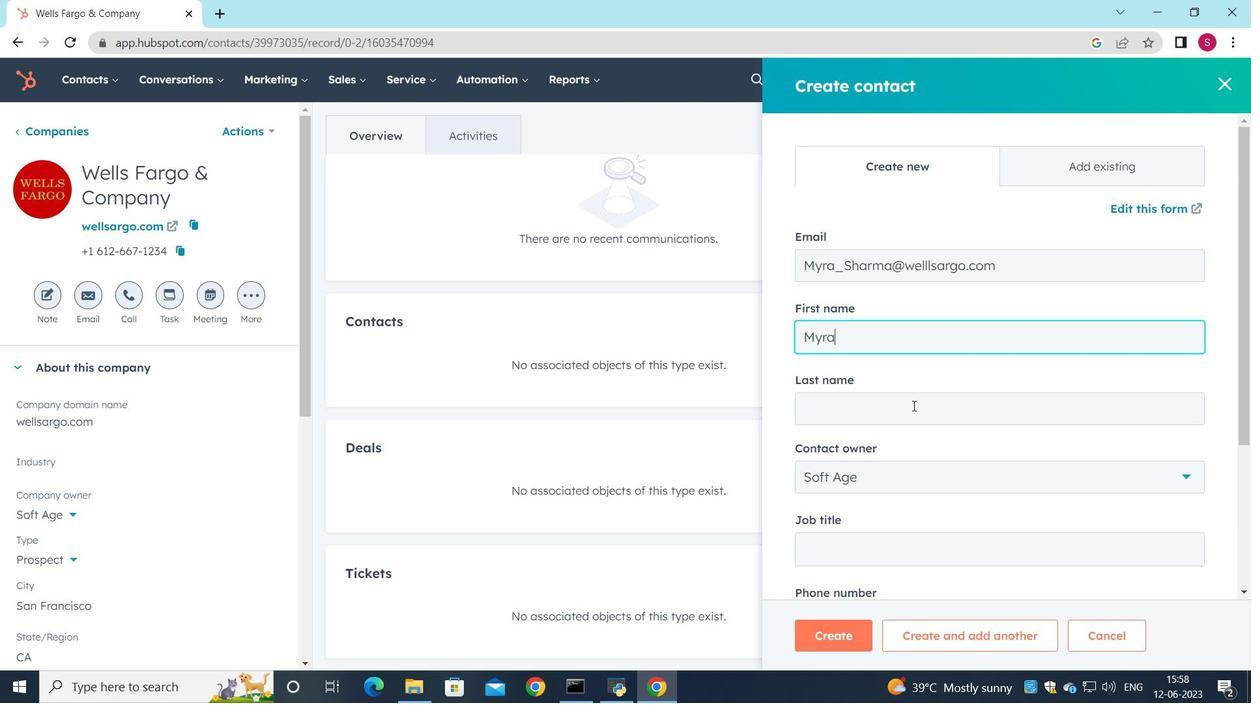 
Action: Mouse pressed left at (908, 417)
Screenshot: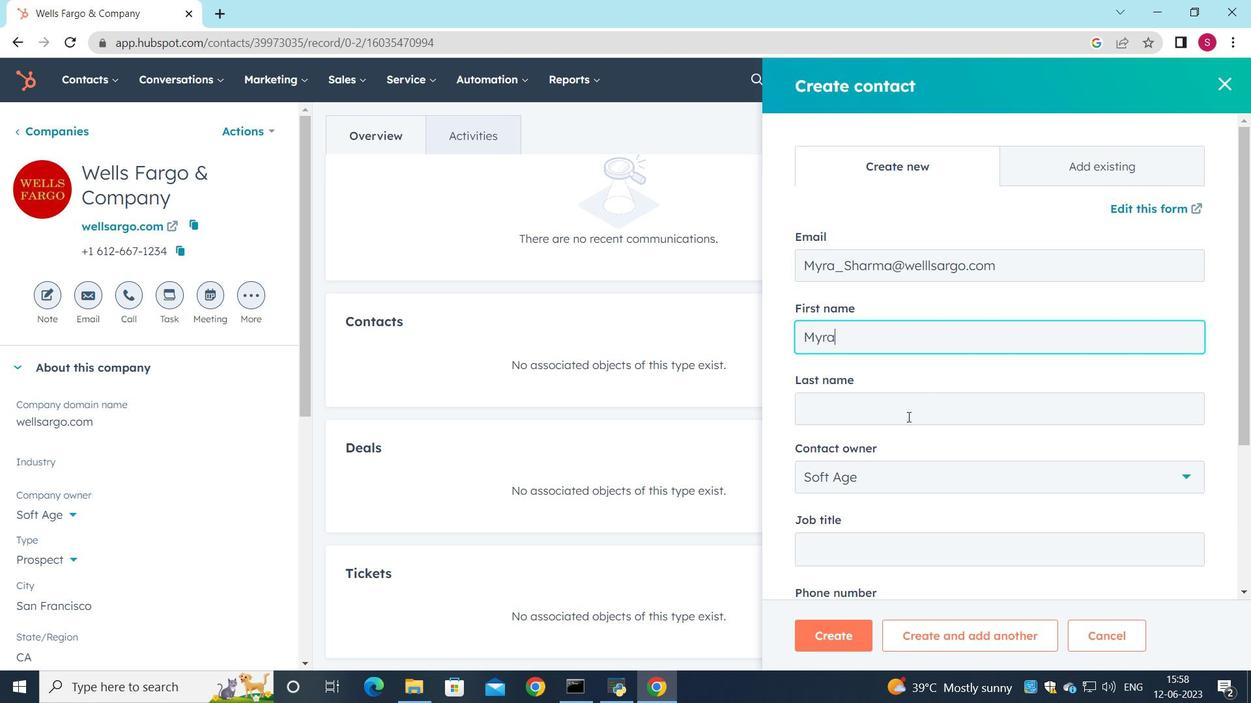 
Action: Key pressed <Key.shift>Sharma
Screenshot: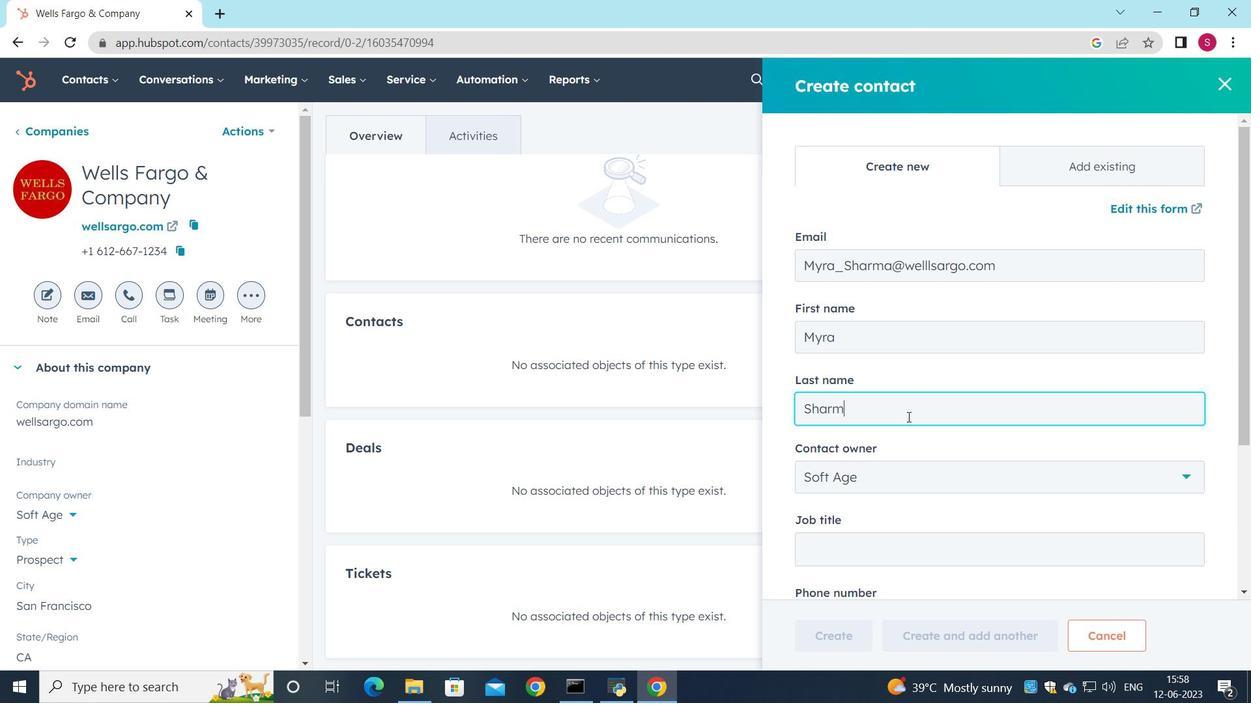 
Action: Mouse scrolled (908, 416) with delta (0, 0)
Screenshot: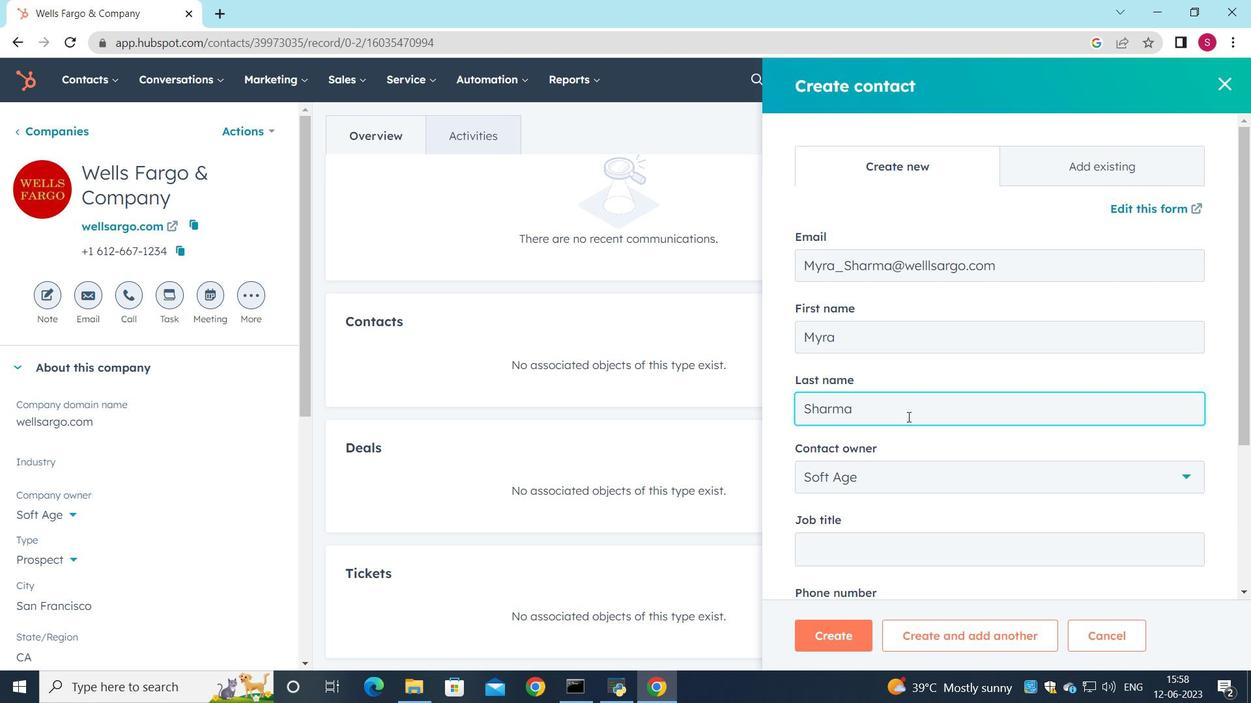 
Action: Mouse scrolled (908, 416) with delta (0, 0)
Screenshot: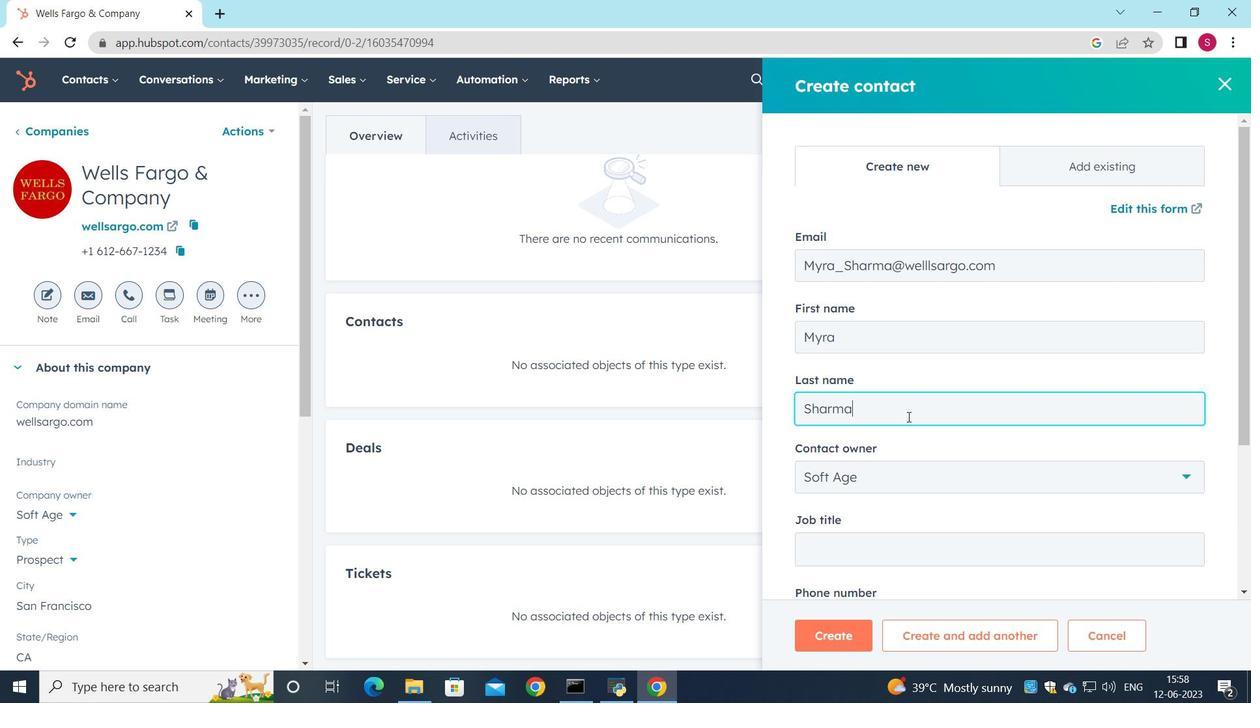 
Action: Mouse moved to (890, 390)
Screenshot: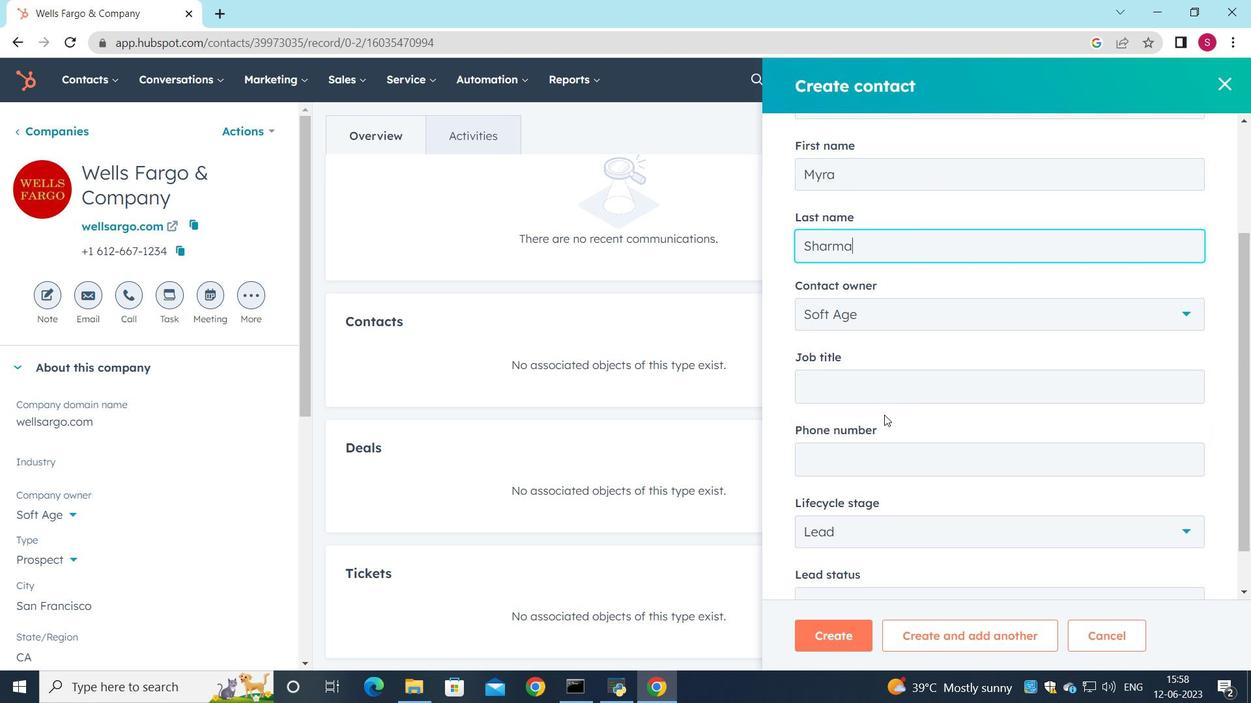 
Action: Mouse pressed left at (890, 390)
Screenshot: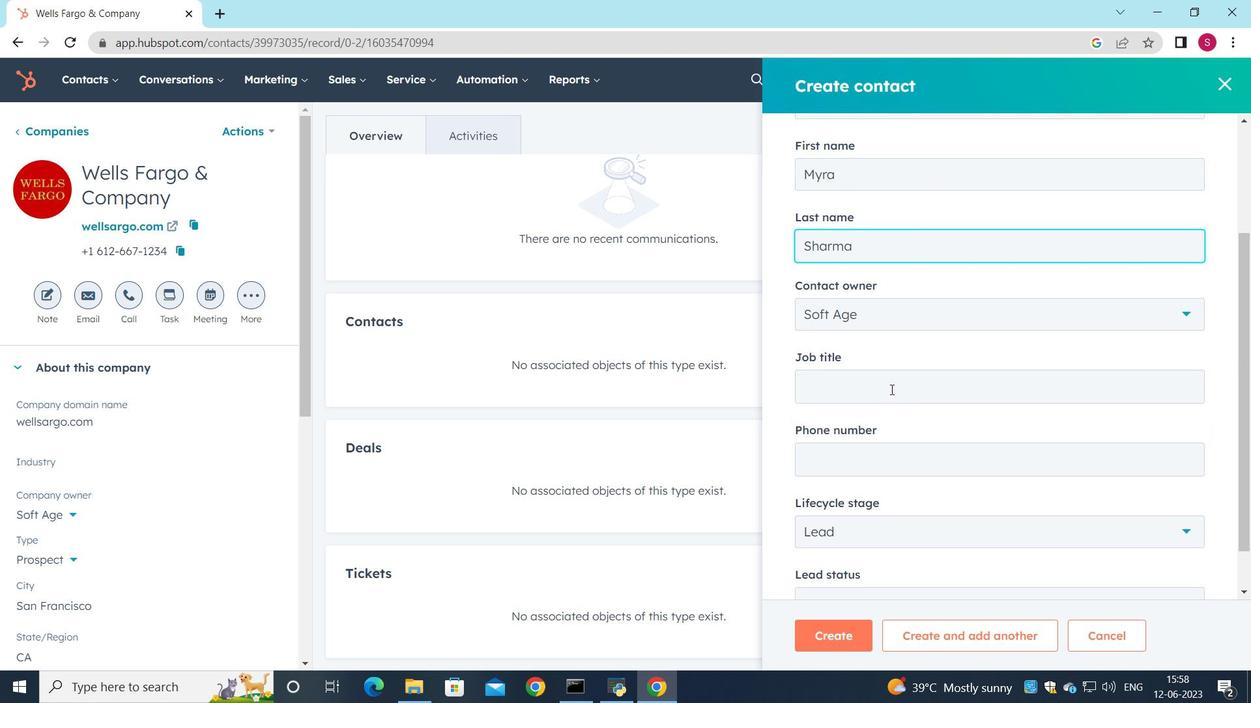
Action: Key pressed <Key.shift_r>Product<Key.space><Key.shift_r>Manager
Screenshot: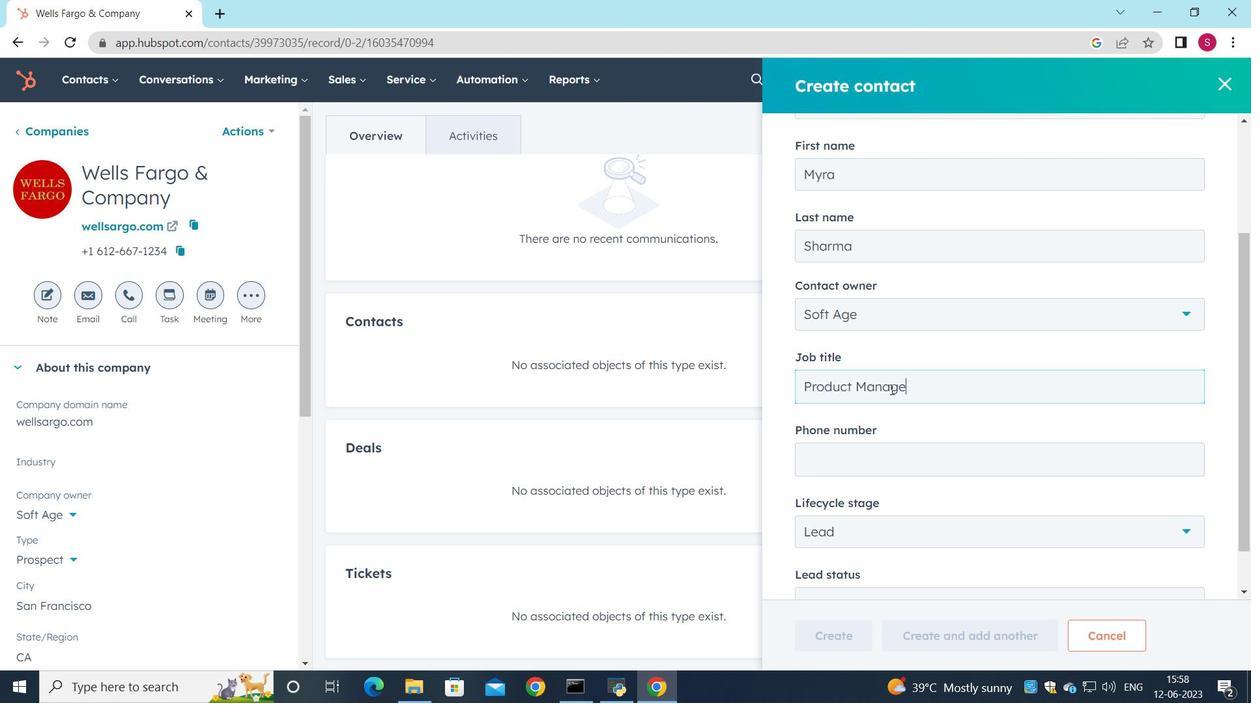 
Action: Mouse moved to (866, 459)
Screenshot: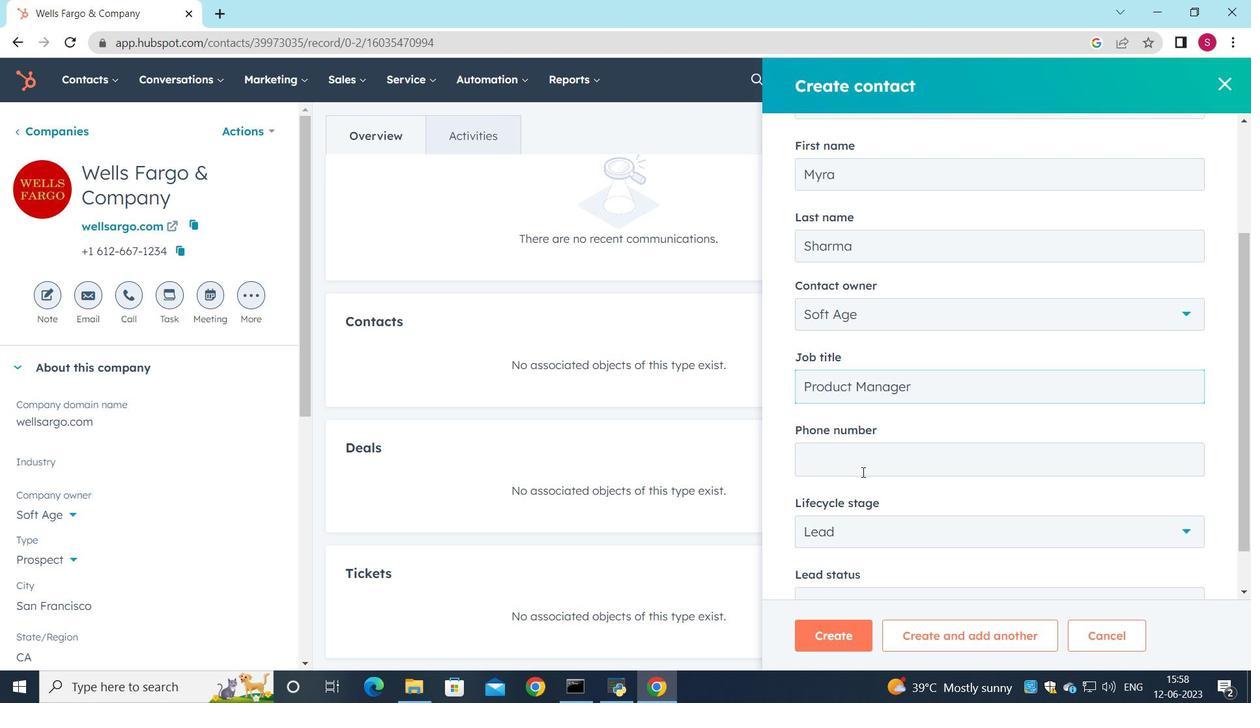 
Action: Mouse pressed left at (866, 459)
Screenshot: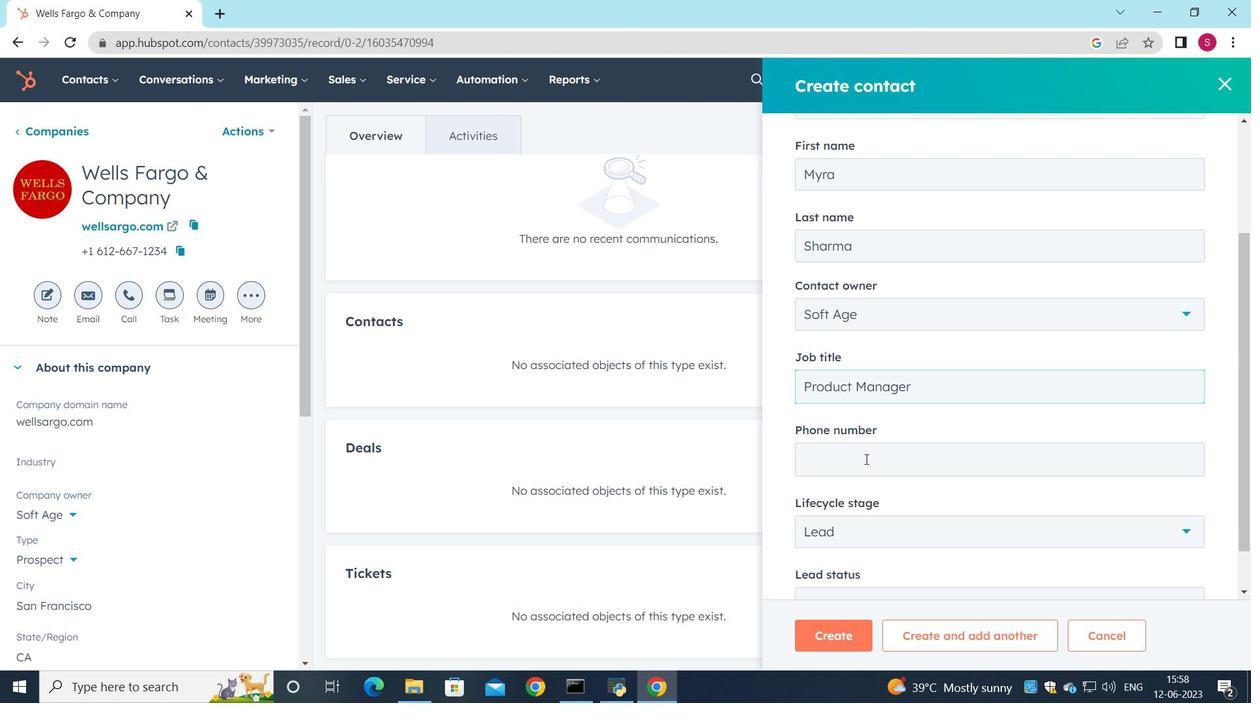 
Action: Mouse moved to (866, 459)
Screenshot: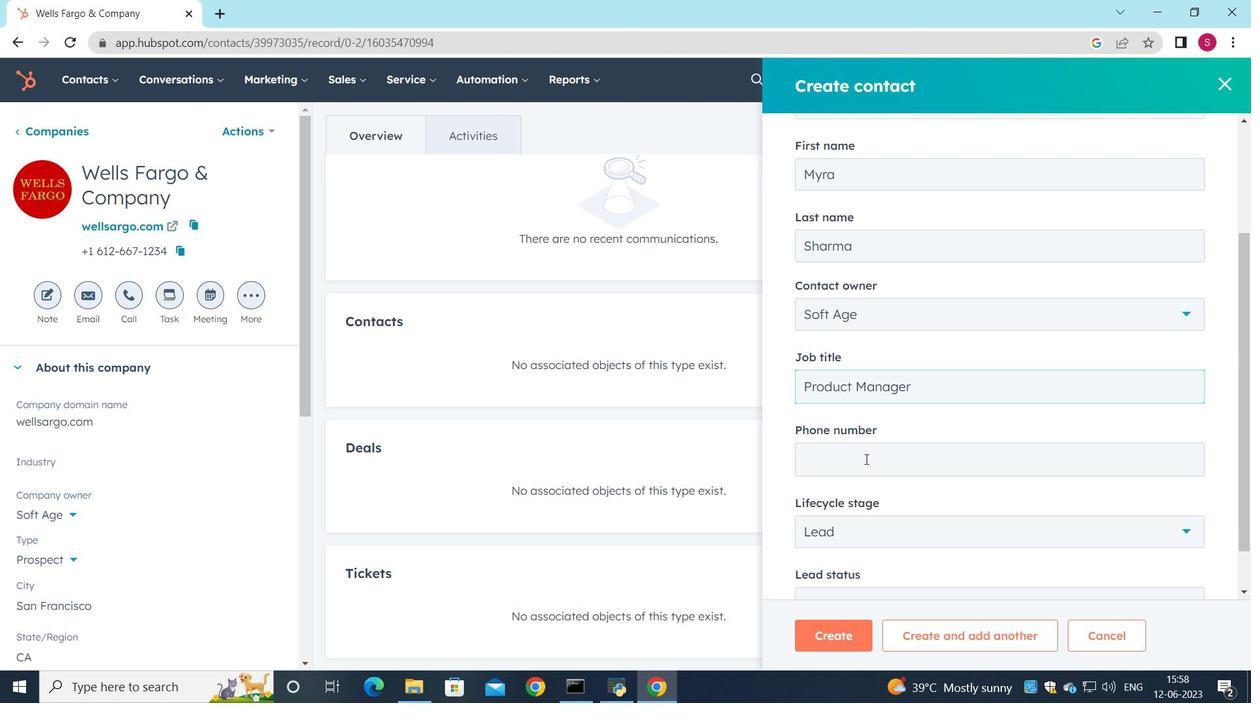 
Action: Key pressed 3055554568
Screenshot: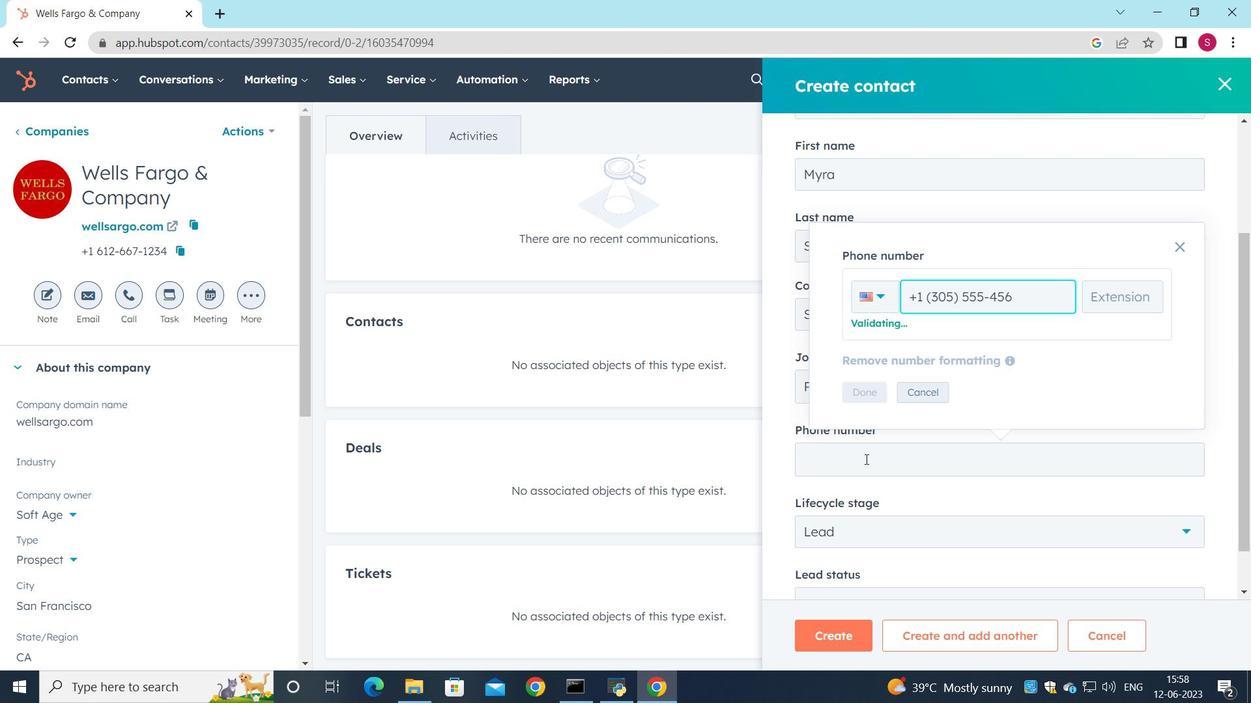 
Action: Mouse moved to (859, 390)
Screenshot: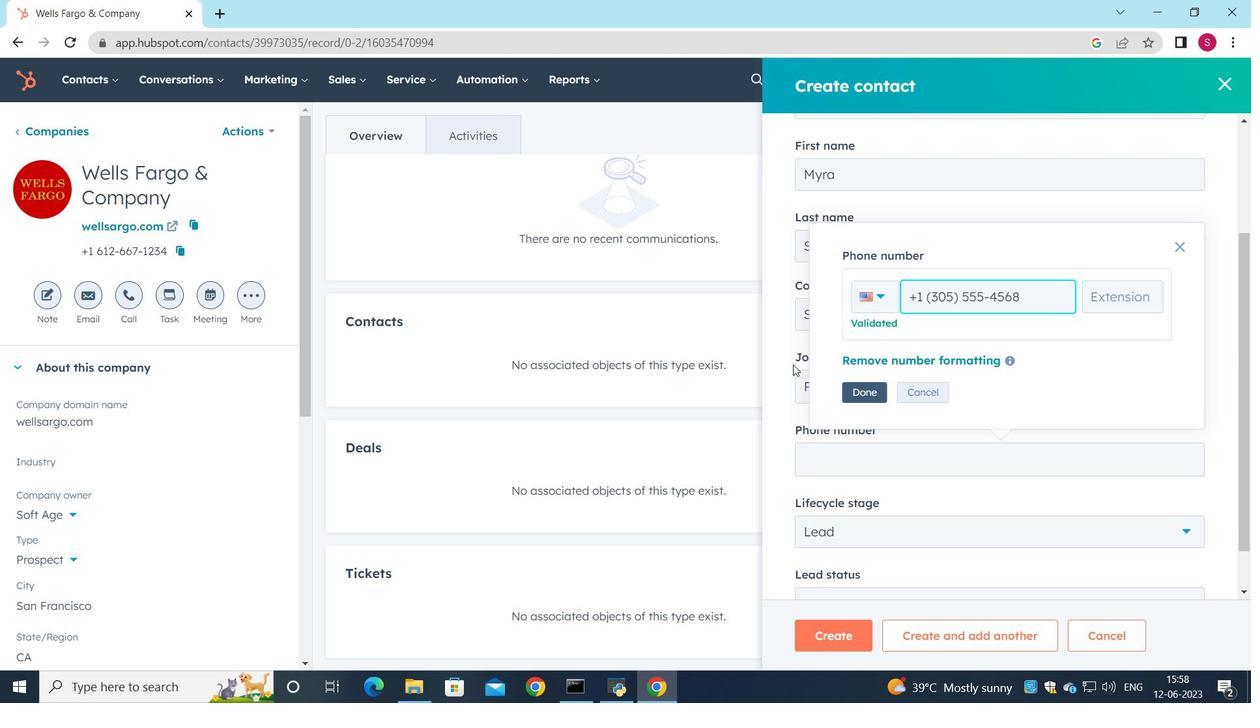 
Action: Mouse pressed left at (859, 390)
Screenshot: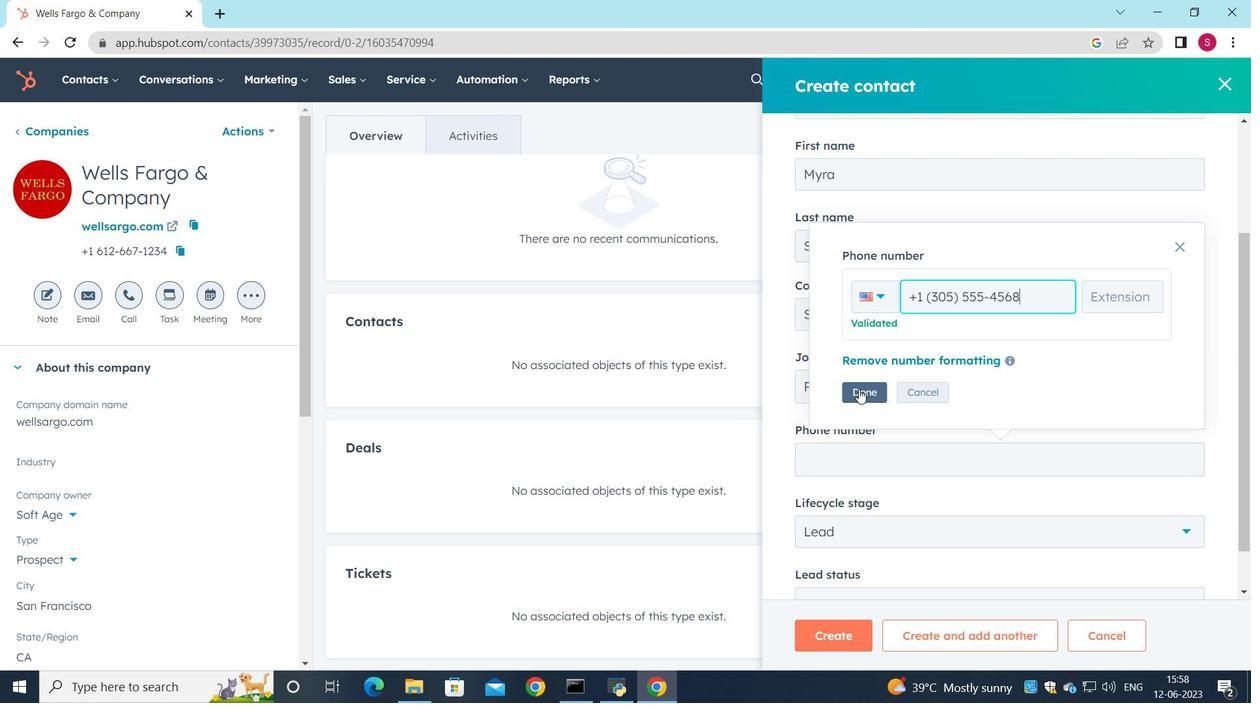 
Action: Mouse moved to (858, 489)
Screenshot: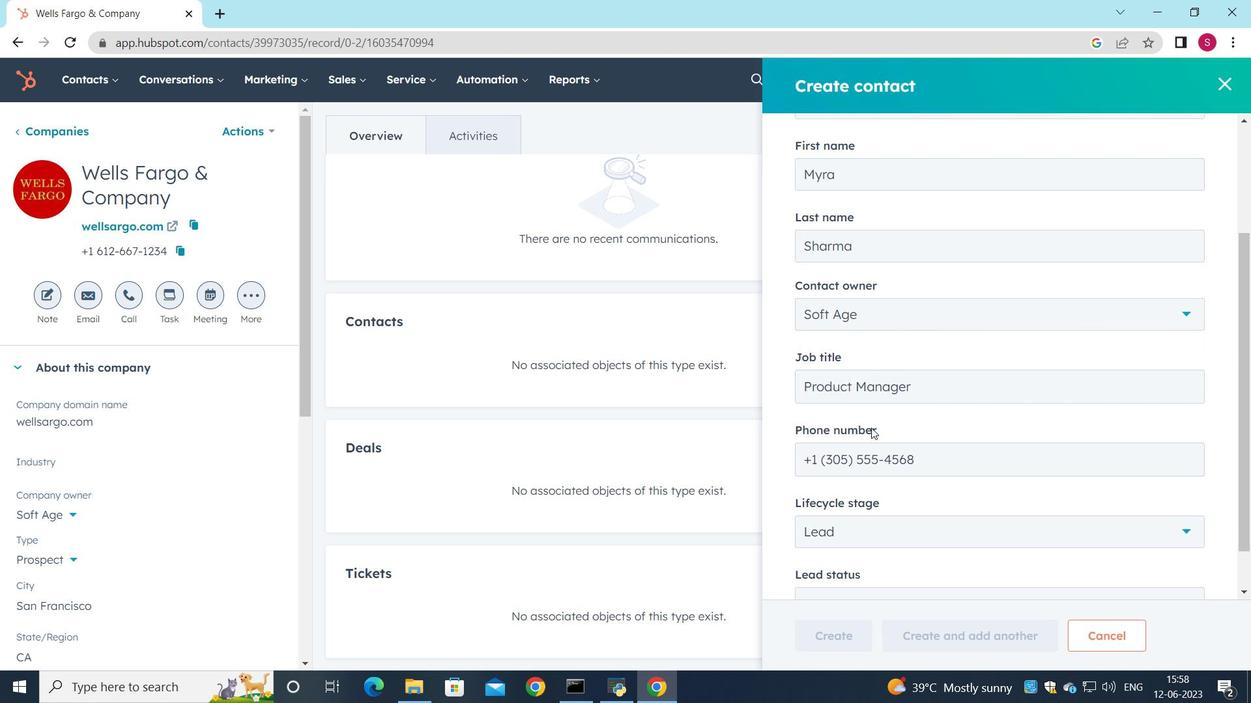 
Action: Mouse scrolled (858, 488) with delta (0, 0)
Screenshot: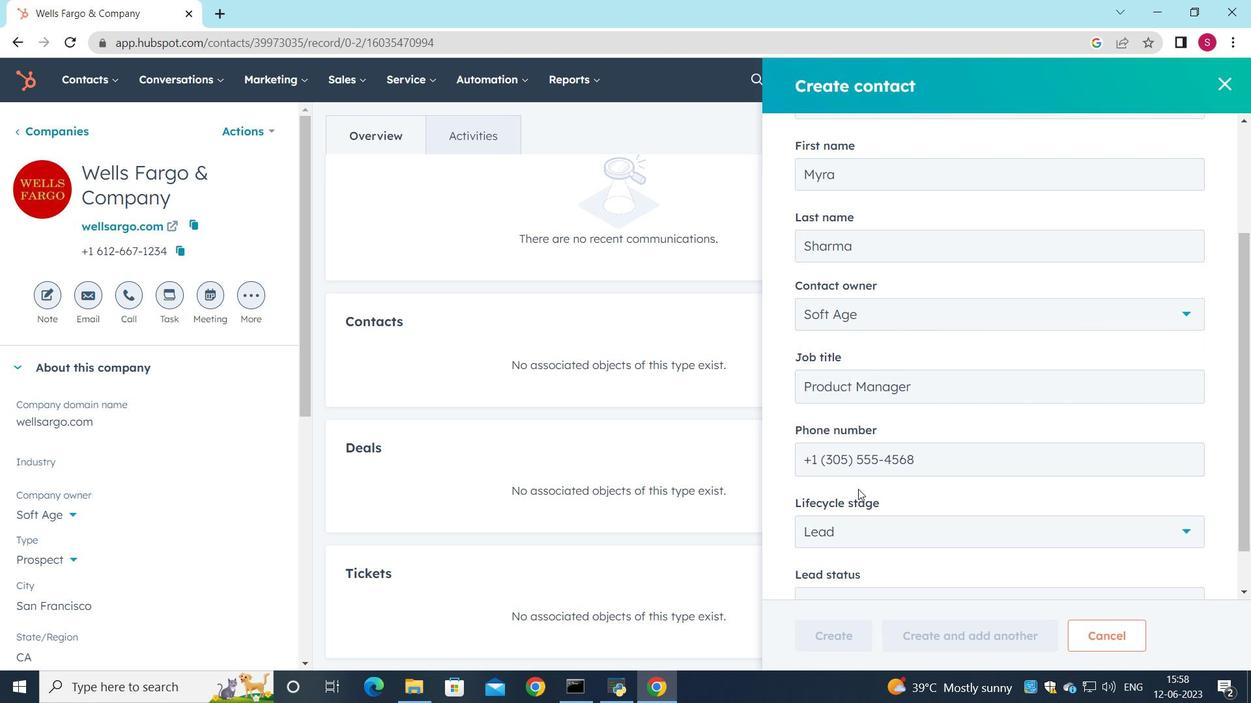 
Action: Mouse scrolled (858, 488) with delta (0, 0)
Screenshot: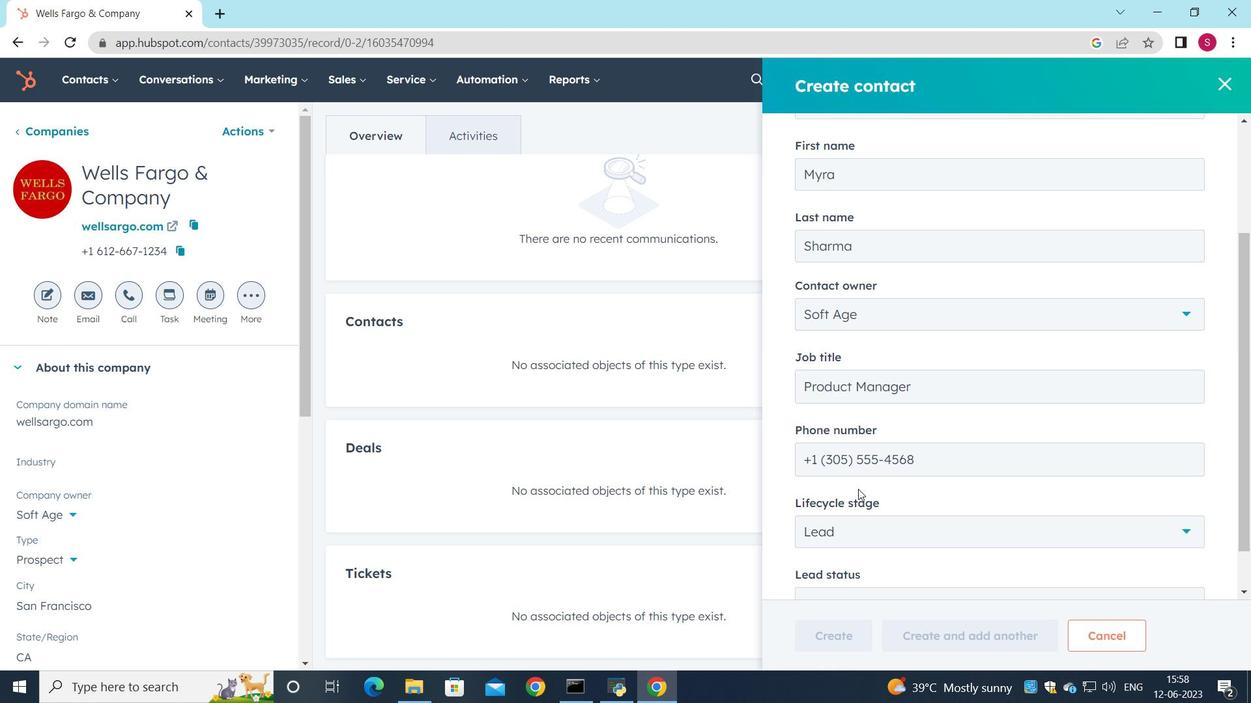 
Action: Mouse moved to (848, 551)
Screenshot: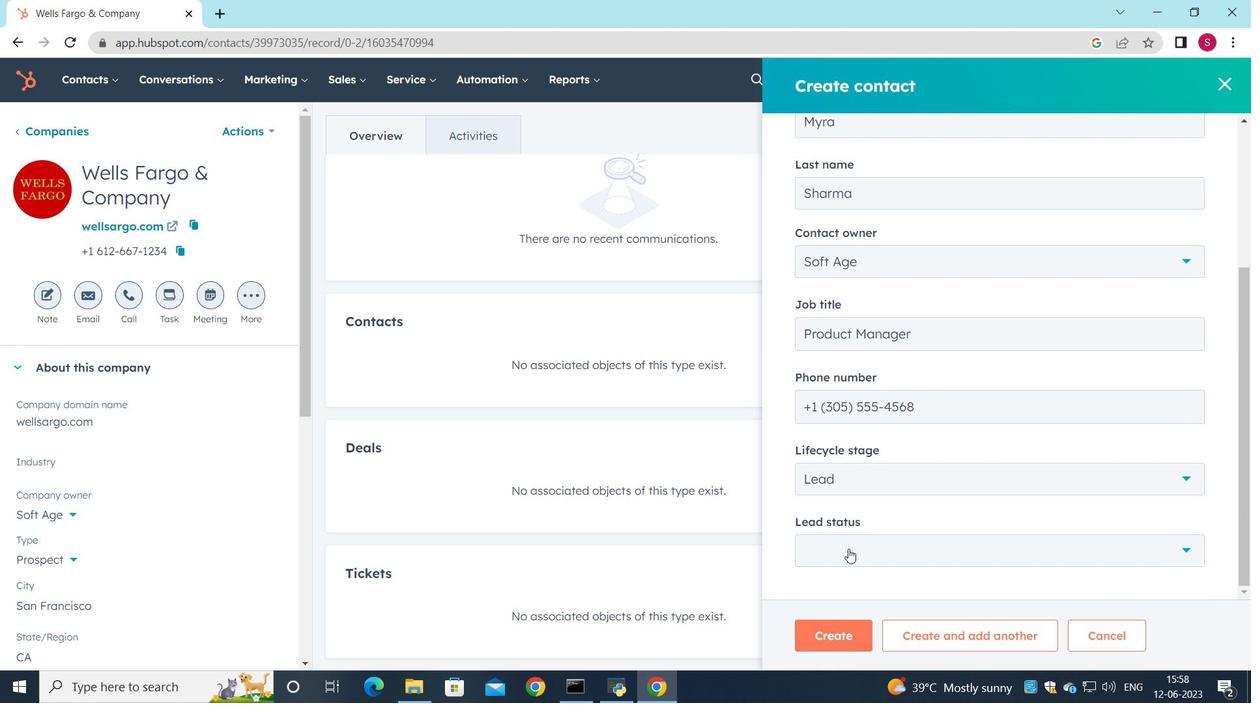 
Action: Mouse pressed left at (848, 551)
Screenshot: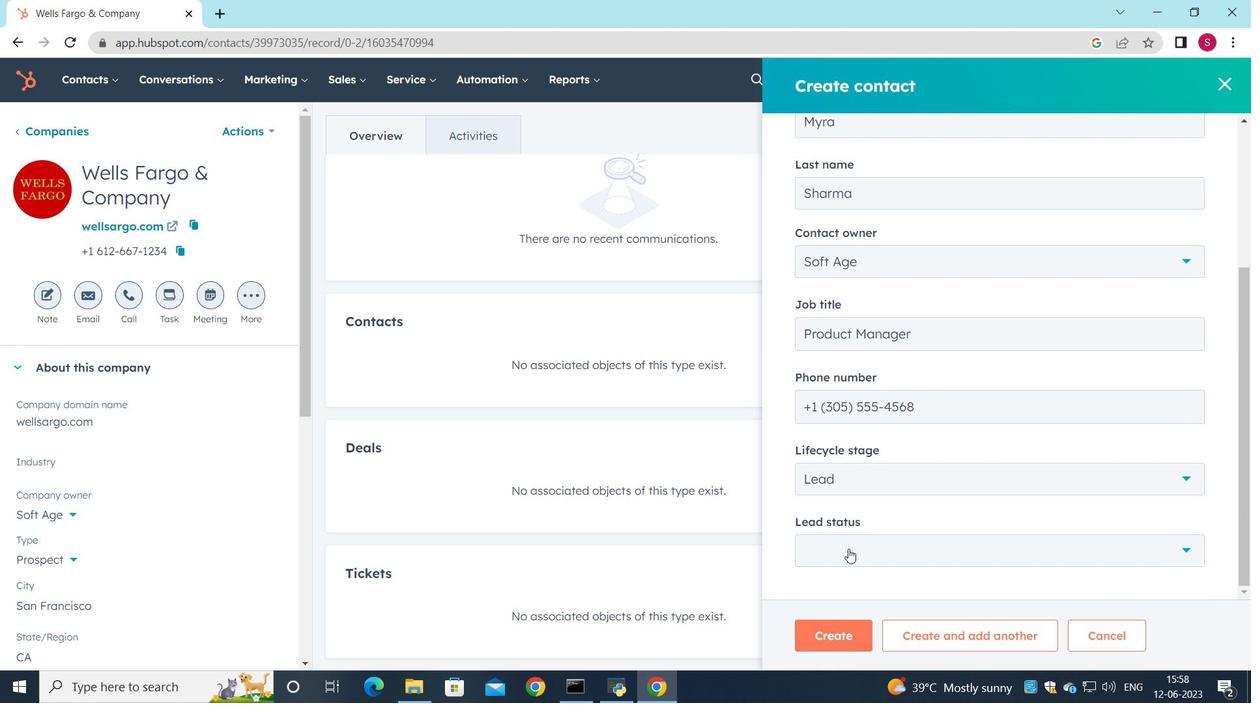 
Action: Mouse moved to (851, 473)
Screenshot: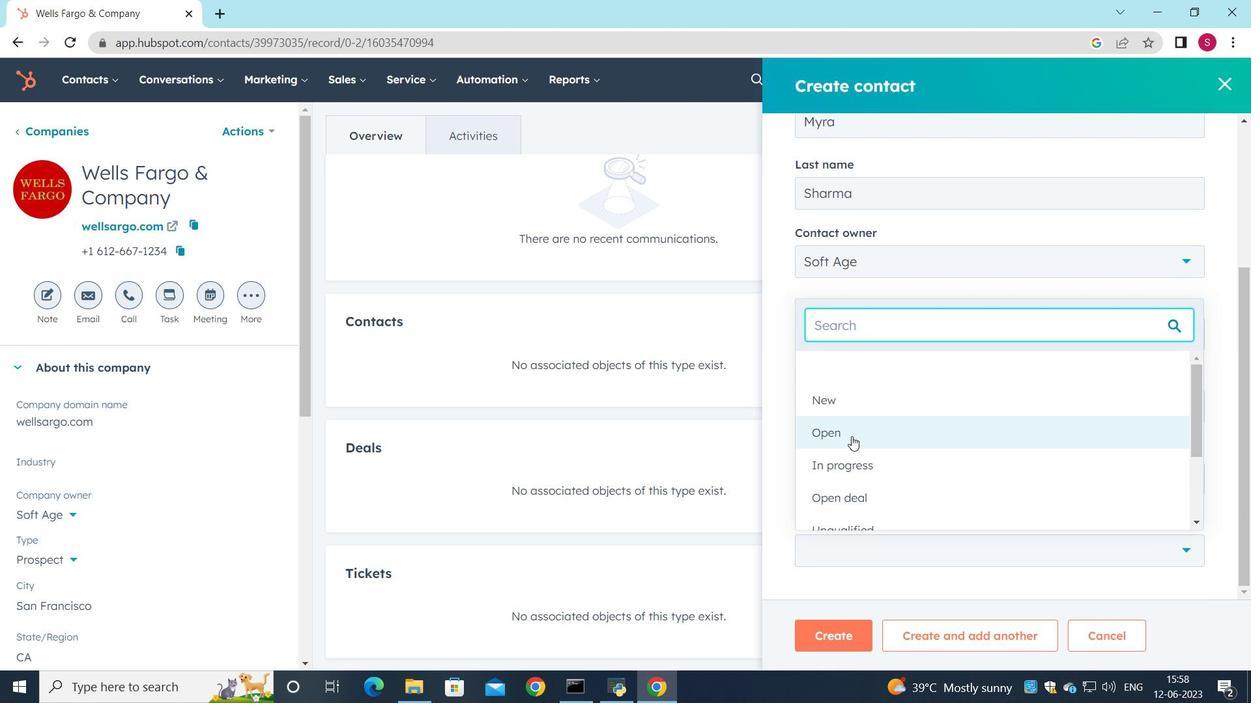 
Action: Mouse pressed left at (851, 473)
Screenshot: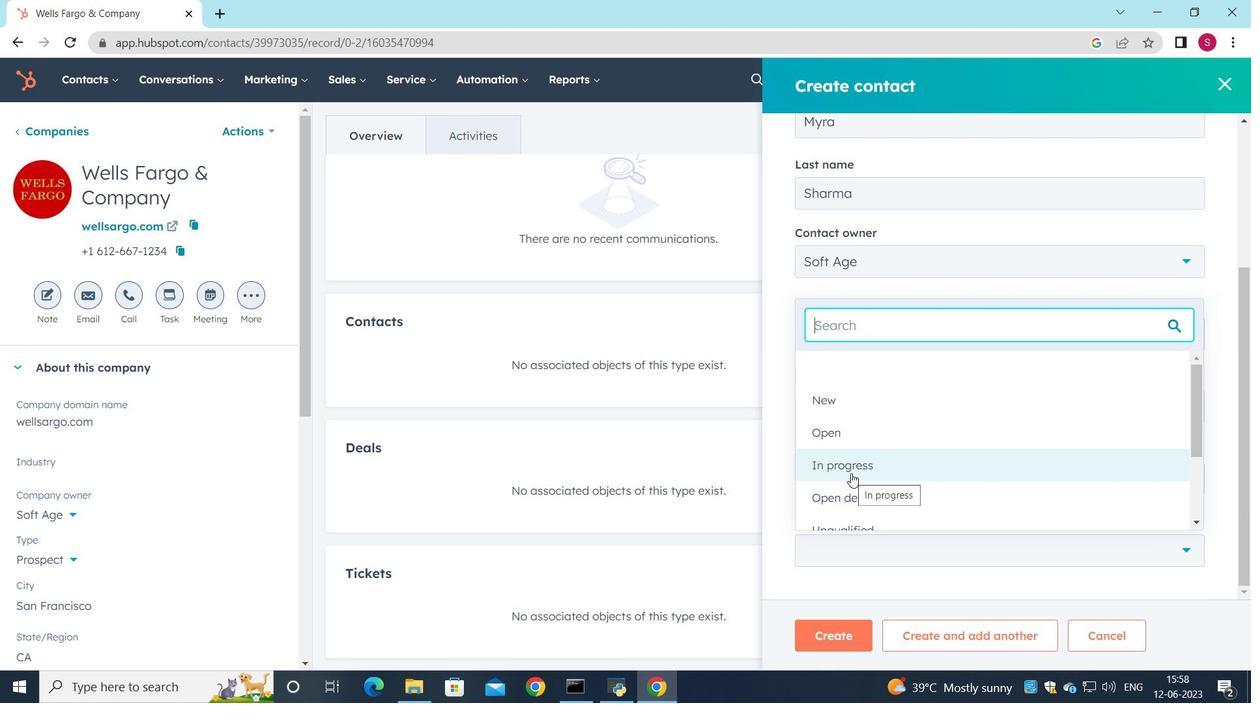 
Action: Mouse moved to (822, 628)
Screenshot: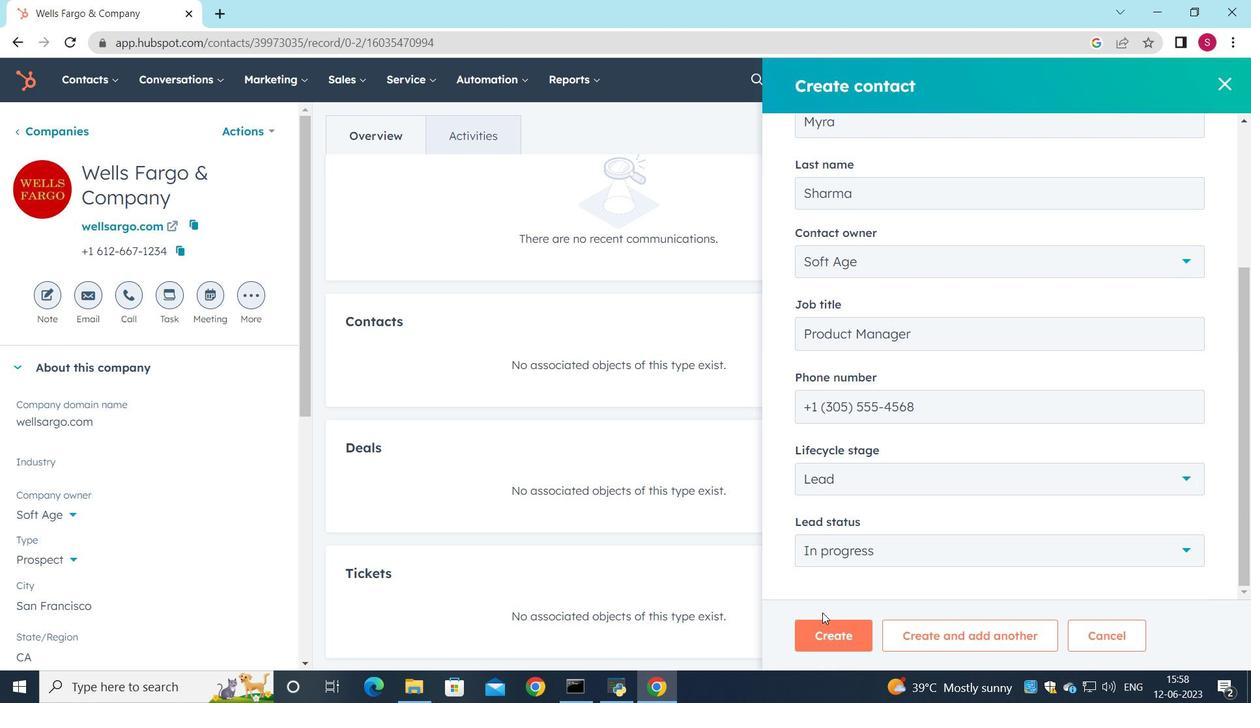 
Action: Mouse pressed left at (822, 628)
Screenshot: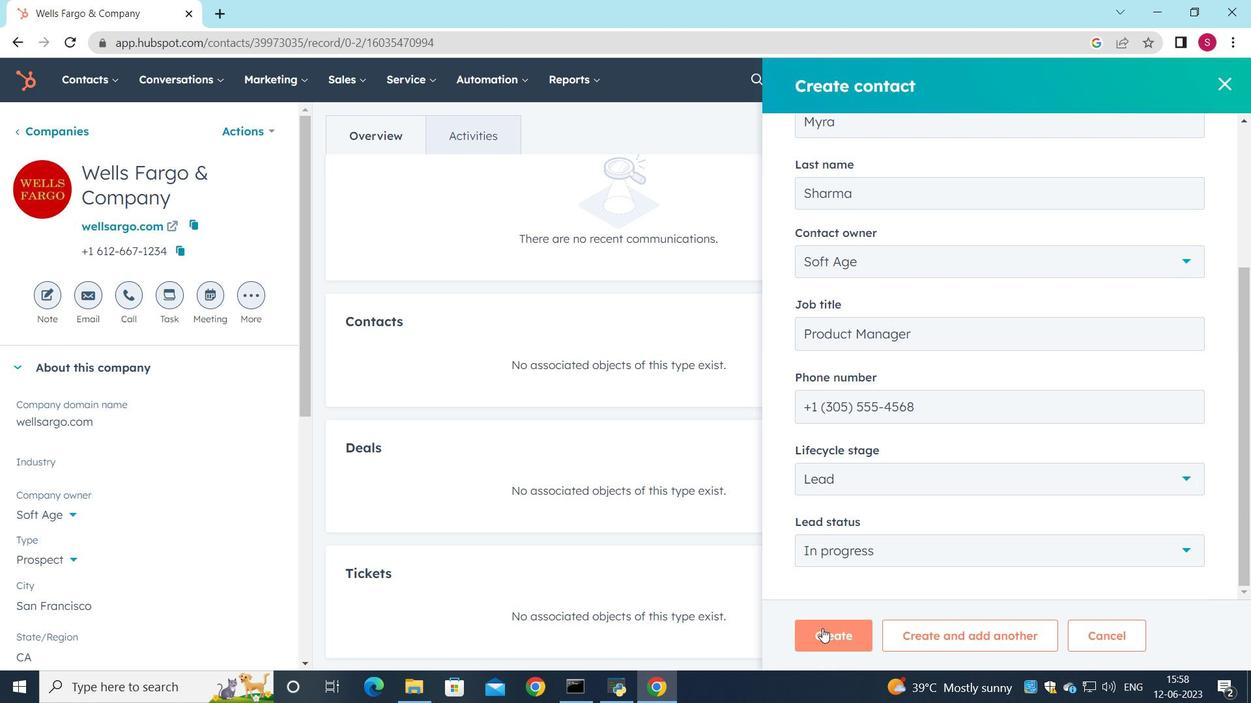 
Action: Mouse moved to (762, 435)
Screenshot: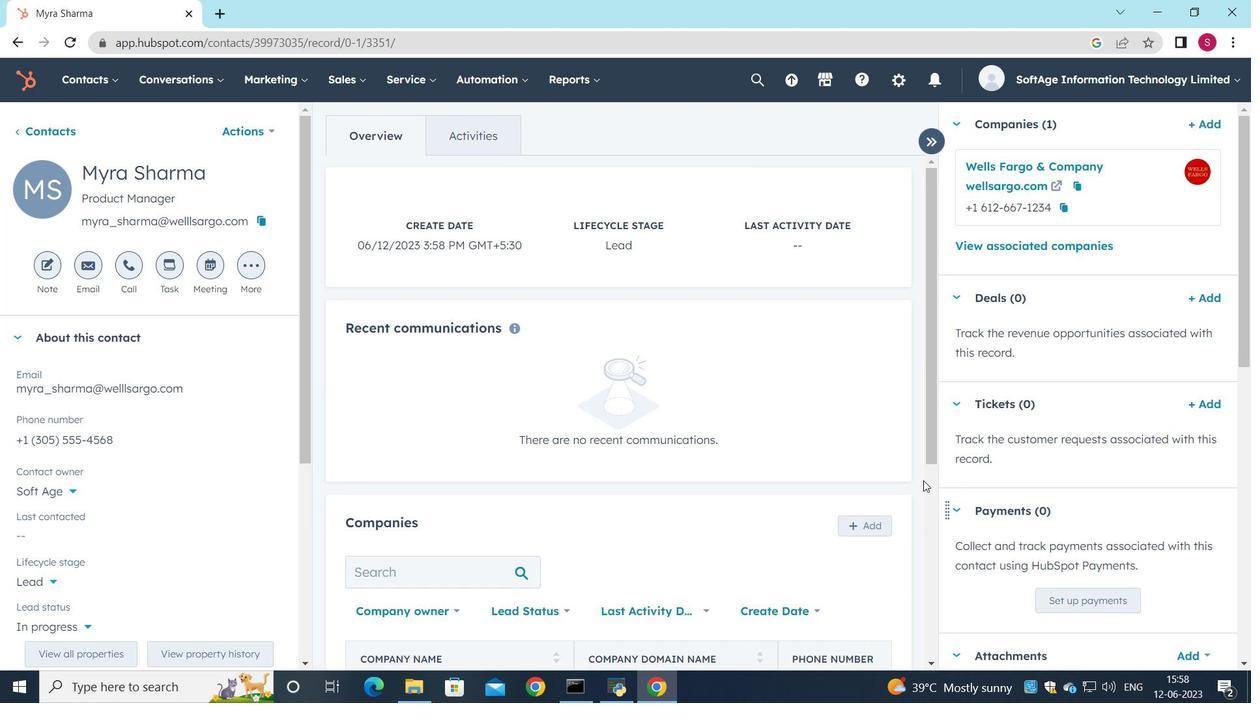 
Action: Mouse scrolled (762, 434) with delta (0, 0)
Screenshot: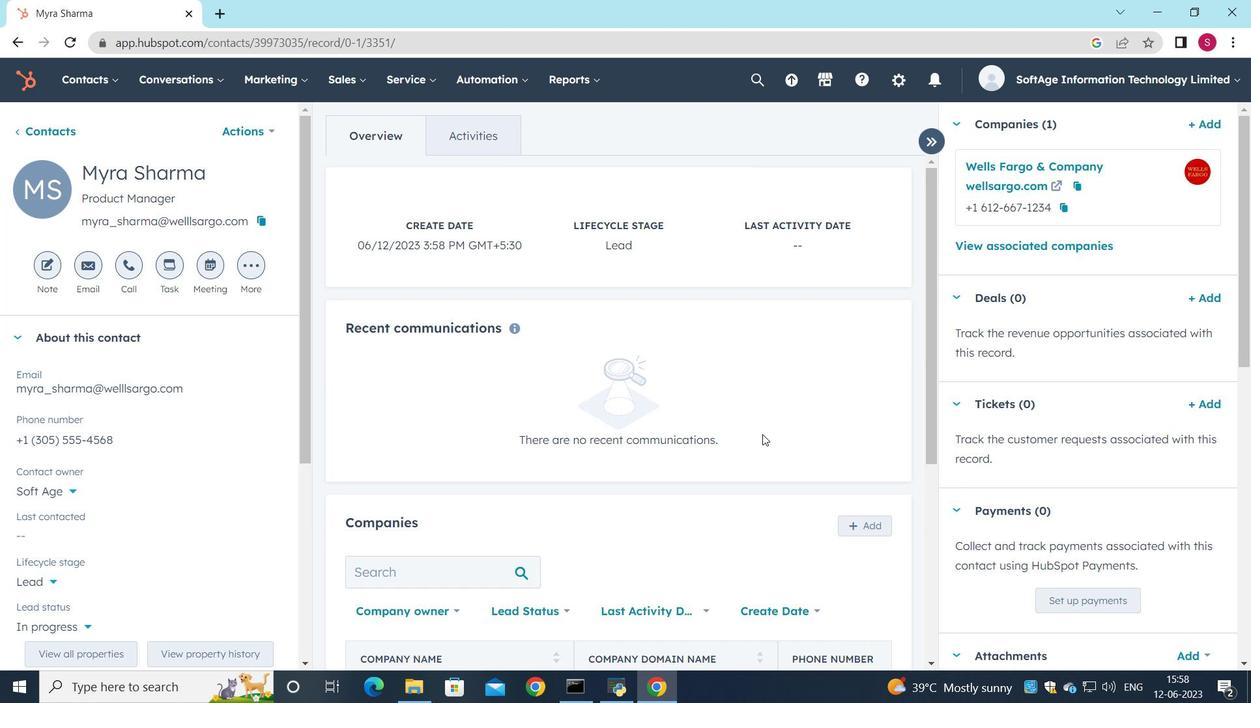 
Action: Mouse scrolled (762, 434) with delta (0, 0)
Screenshot: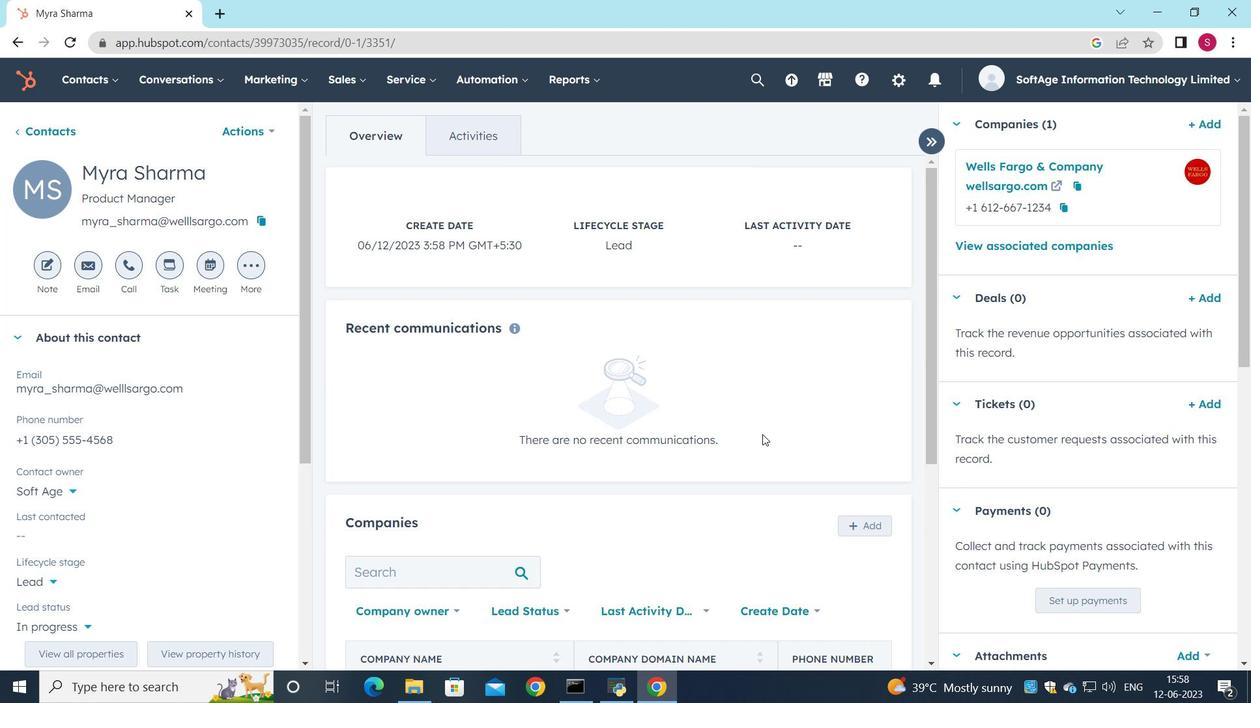 
Action: Mouse scrolled (762, 434) with delta (0, 0)
Screenshot: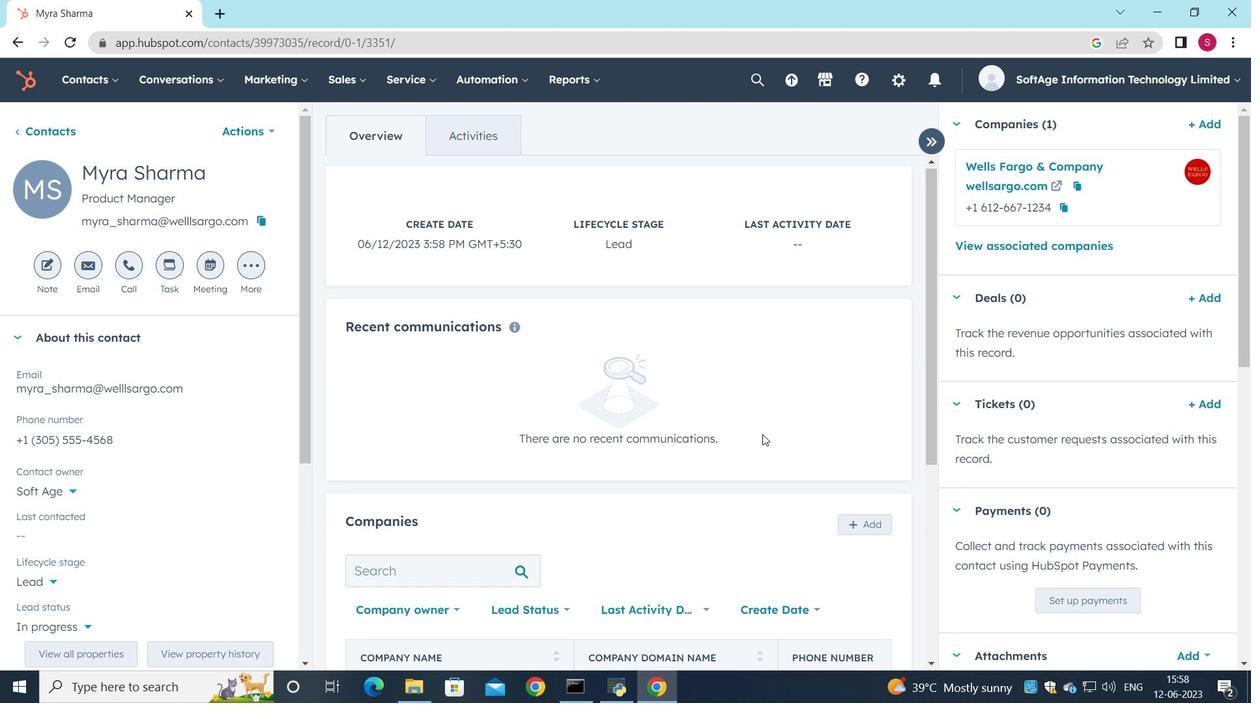 
